 Task: Find connections with filter location Guardamar del Segura with filter topic #healthwith filter profile language English with filter current company KPMG India with filter school K.K.Wagh institute of Engineering Education & Research with filter industry Footwear and Leather Goods Repair with filter service category Product Marketing with filter keywords title VP of Miscellaneous Stuff
Action: Mouse moved to (531, 70)
Screenshot: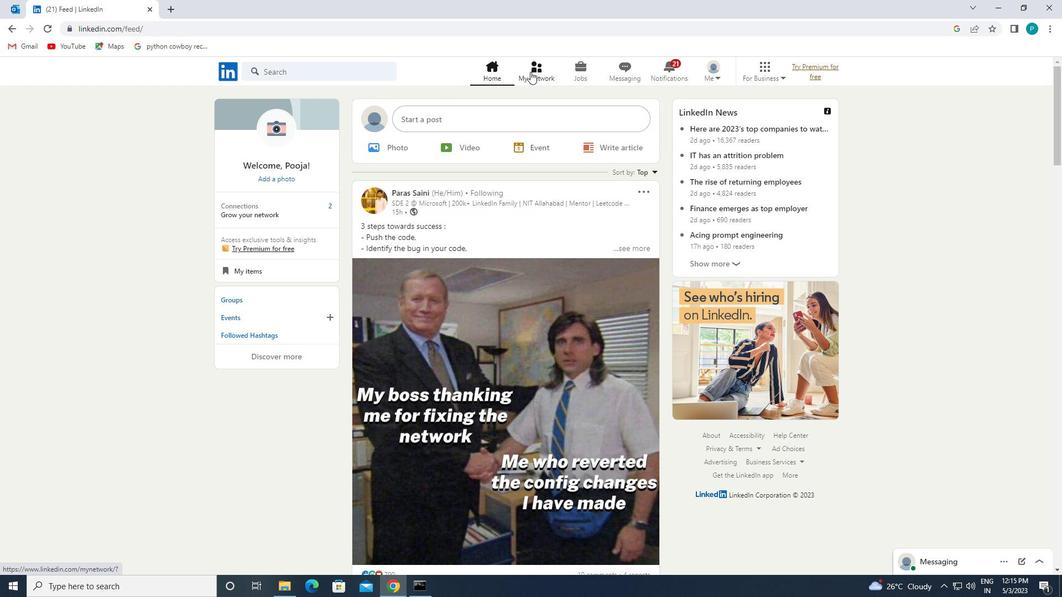 
Action: Mouse pressed left at (531, 70)
Screenshot: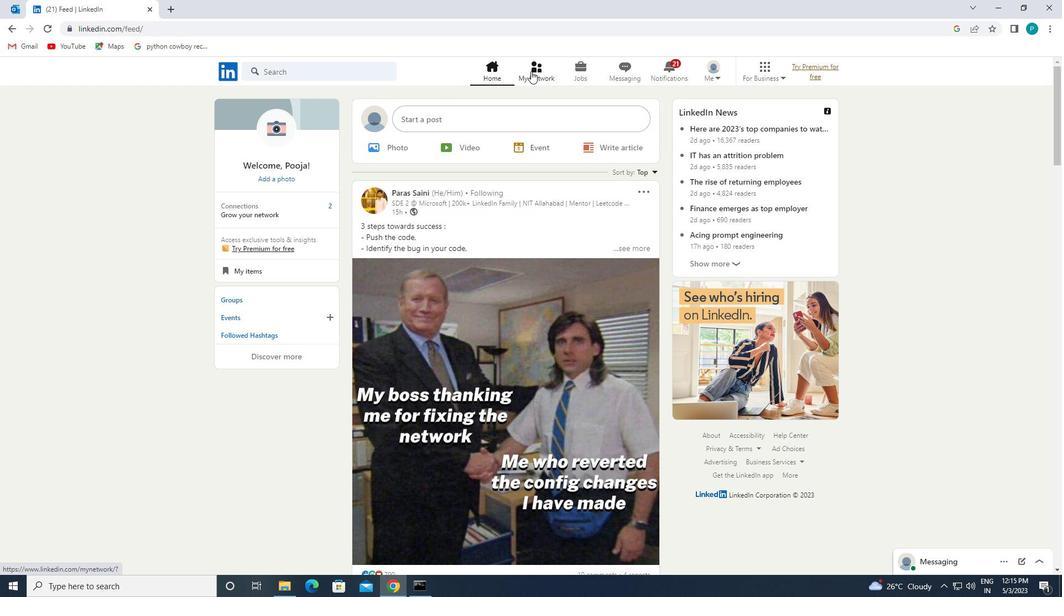 
Action: Mouse moved to (255, 137)
Screenshot: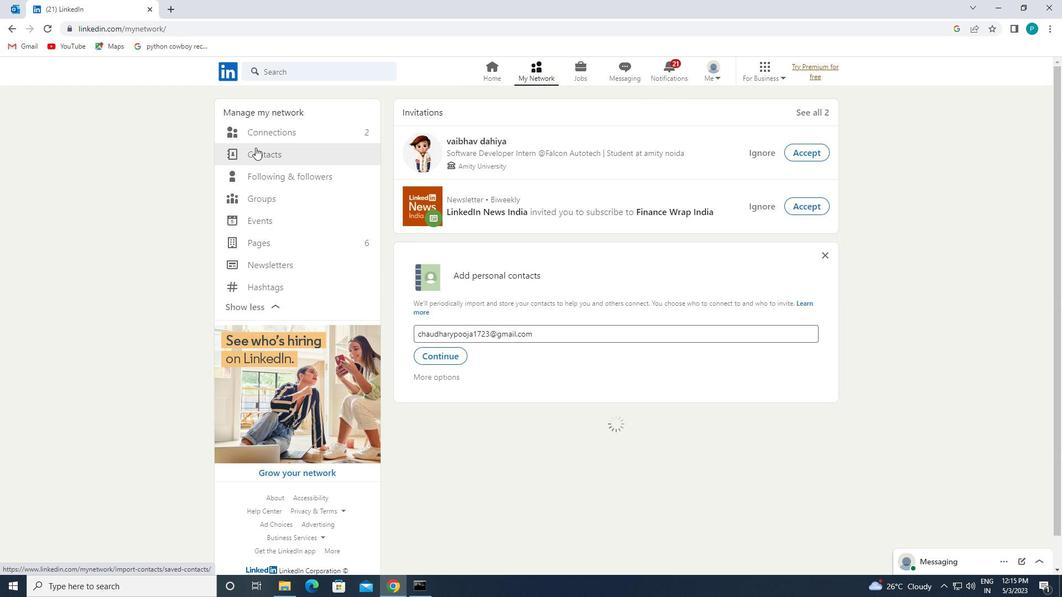 
Action: Mouse pressed left at (255, 137)
Screenshot: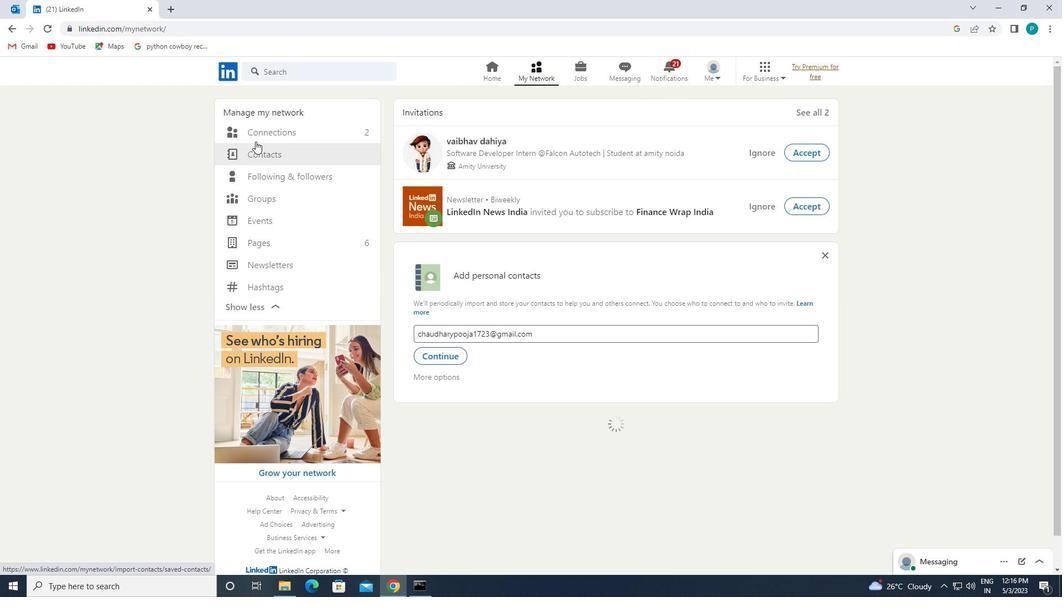 
Action: Mouse moved to (601, 130)
Screenshot: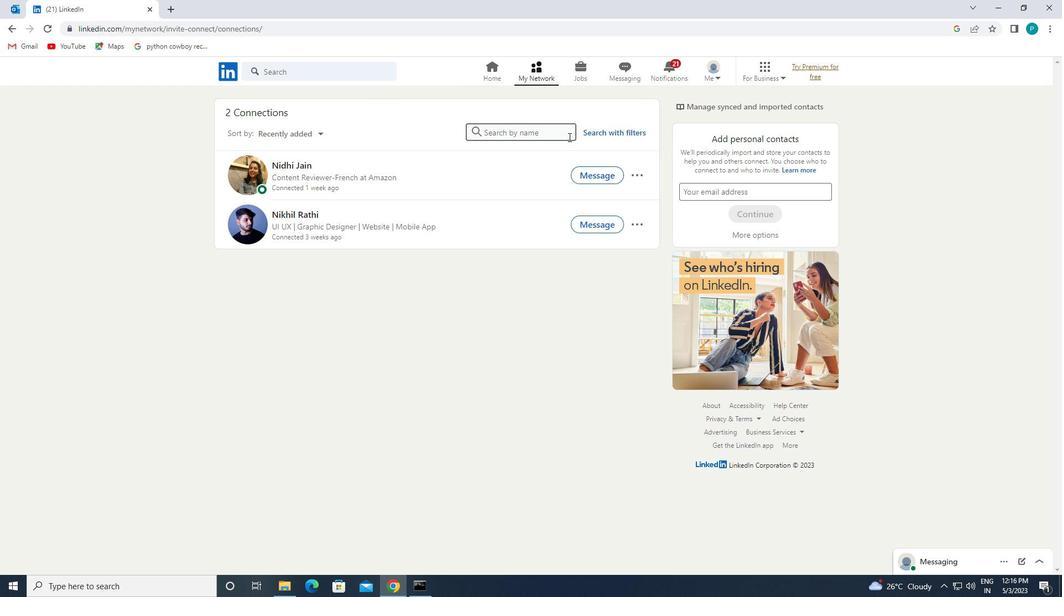 
Action: Mouse pressed left at (601, 130)
Screenshot: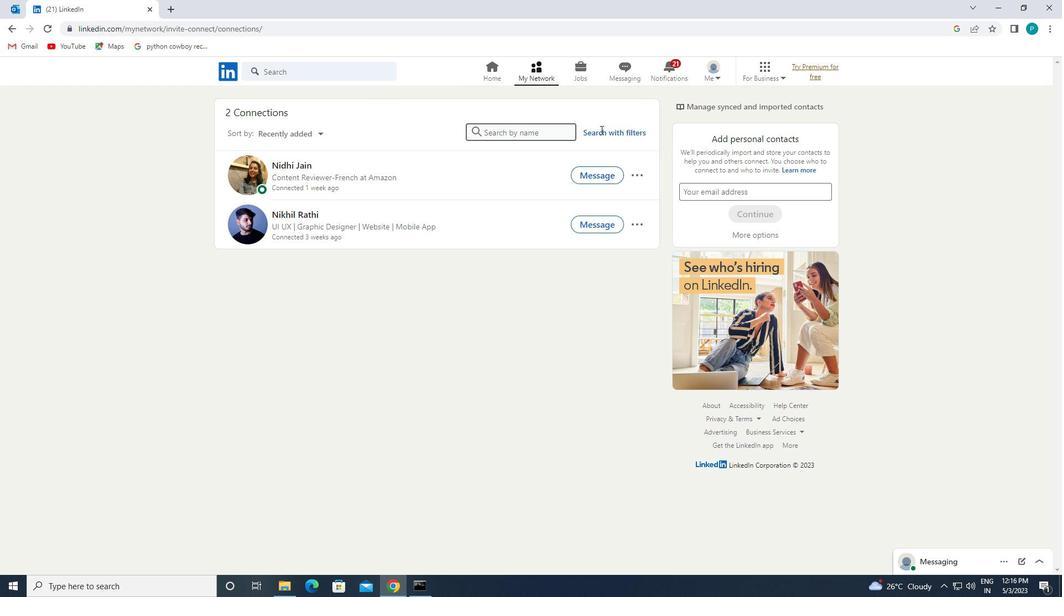 
Action: Mouse moved to (607, 134)
Screenshot: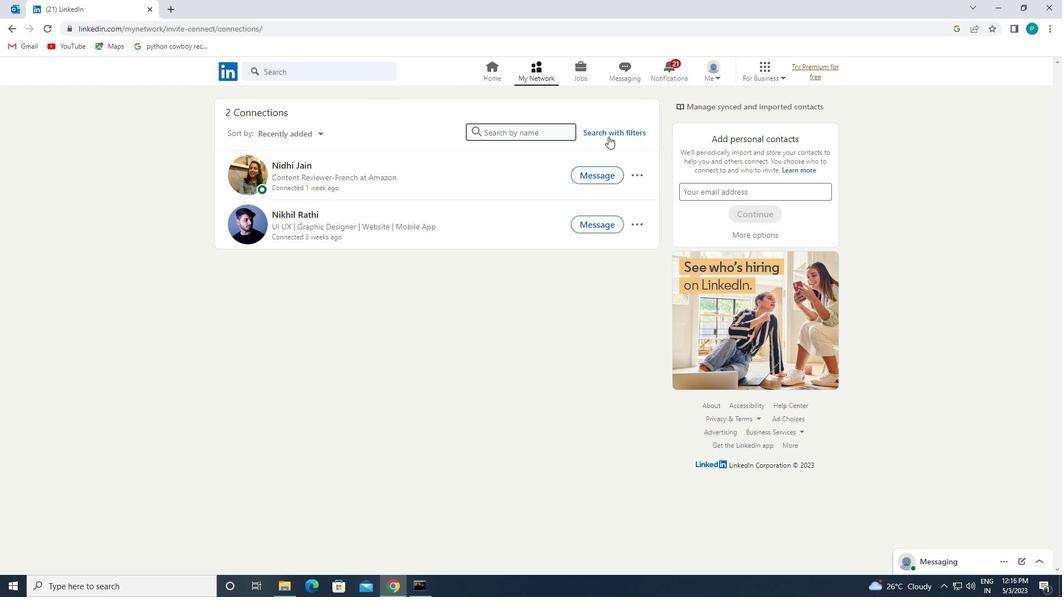 
Action: Mouse pressed left at (607, 134)
Screenshot: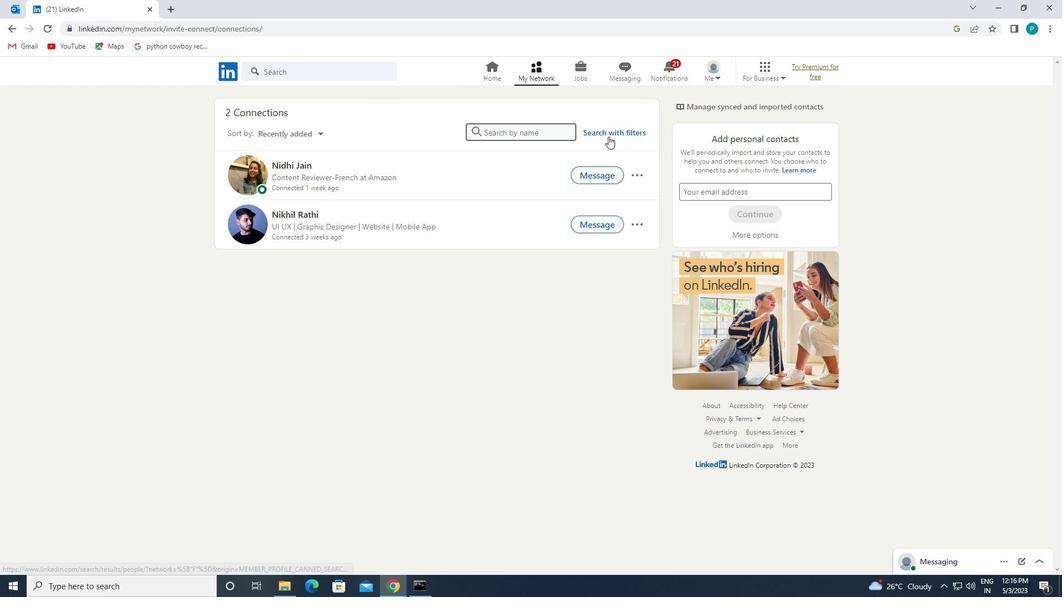
Action: Mouse moved to (576, 106)
Screenshot: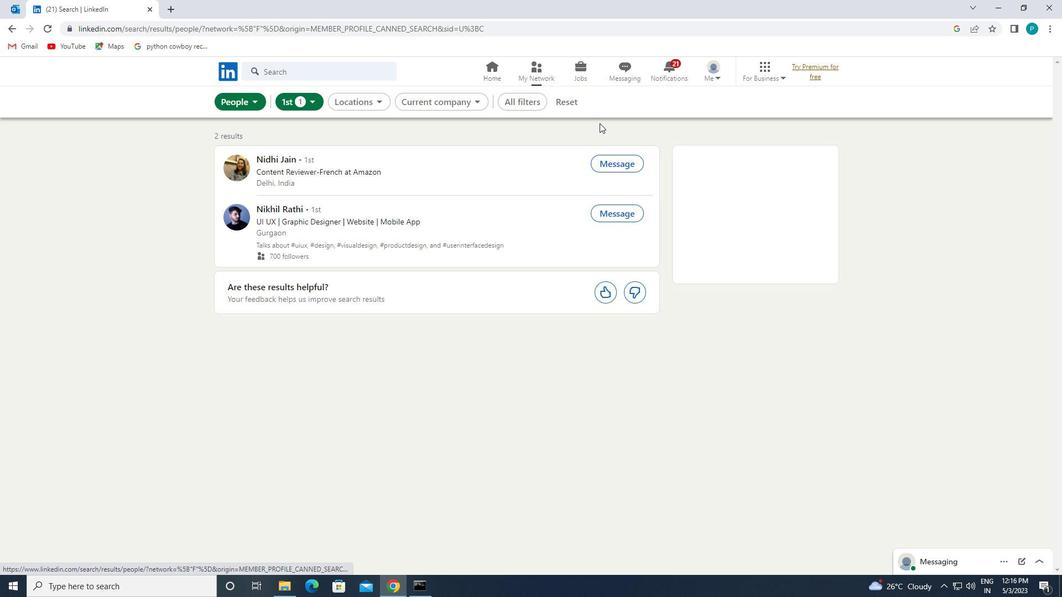 
Action: Mouse pressed left at (576, 106)
Screenshot: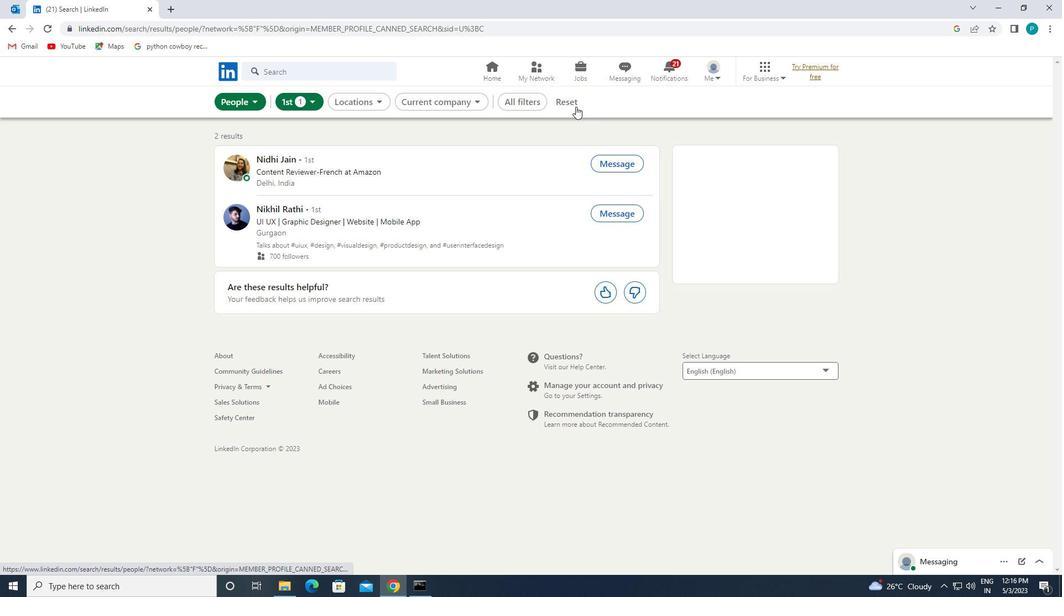 
Action: Mouse moved to (564, 99)
Screenshot: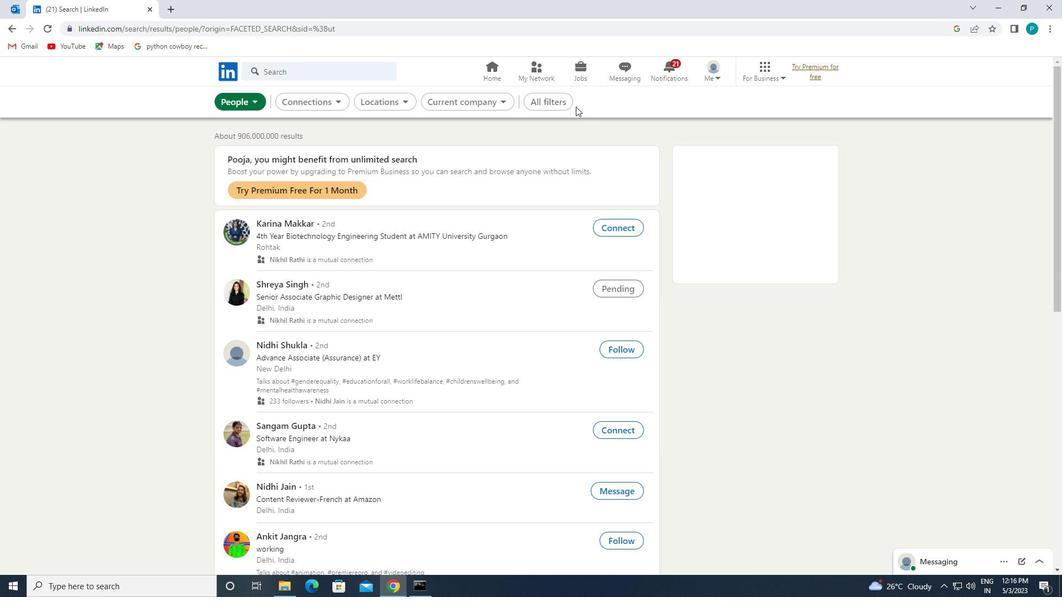 
Action: Mouse pressed left at (564, 99)
Screenshot: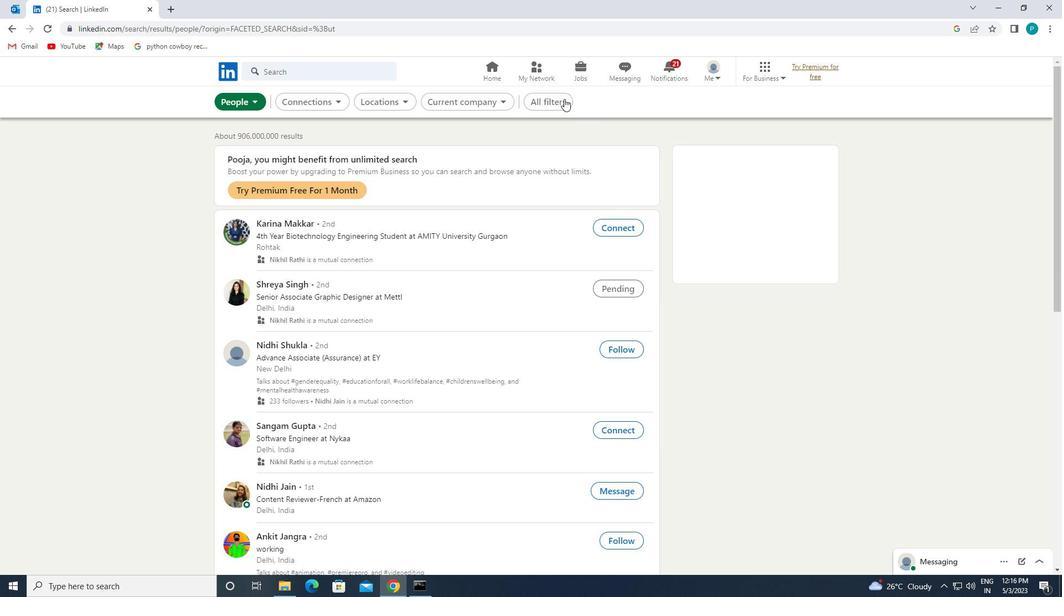 
Action: Mouse moved to (1047, 305)
Screenshot: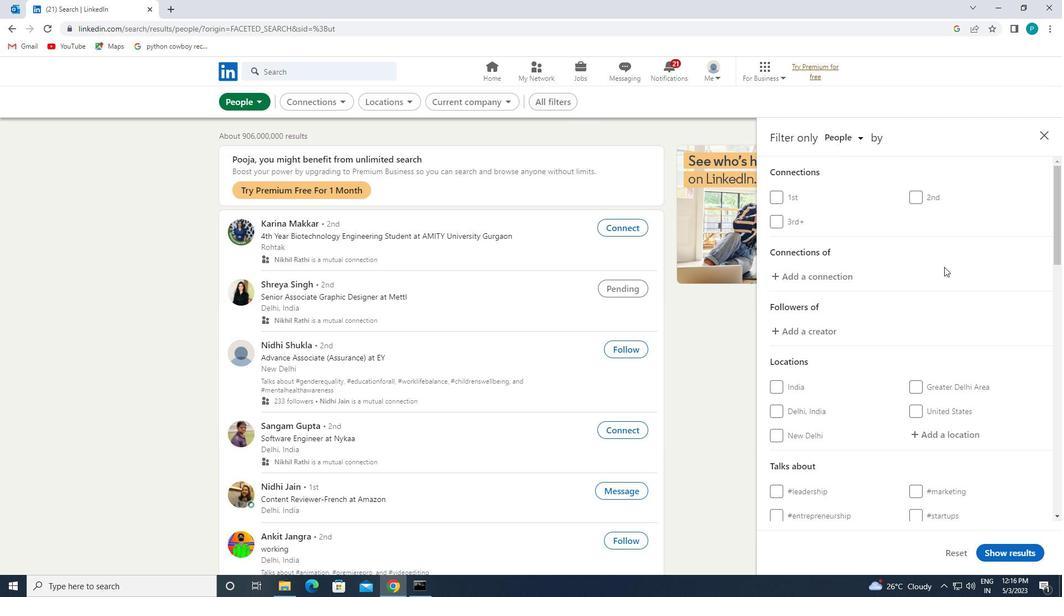 
Action: Mouse scrolled (1047, 304) with delta (0, 0)
Screenshot: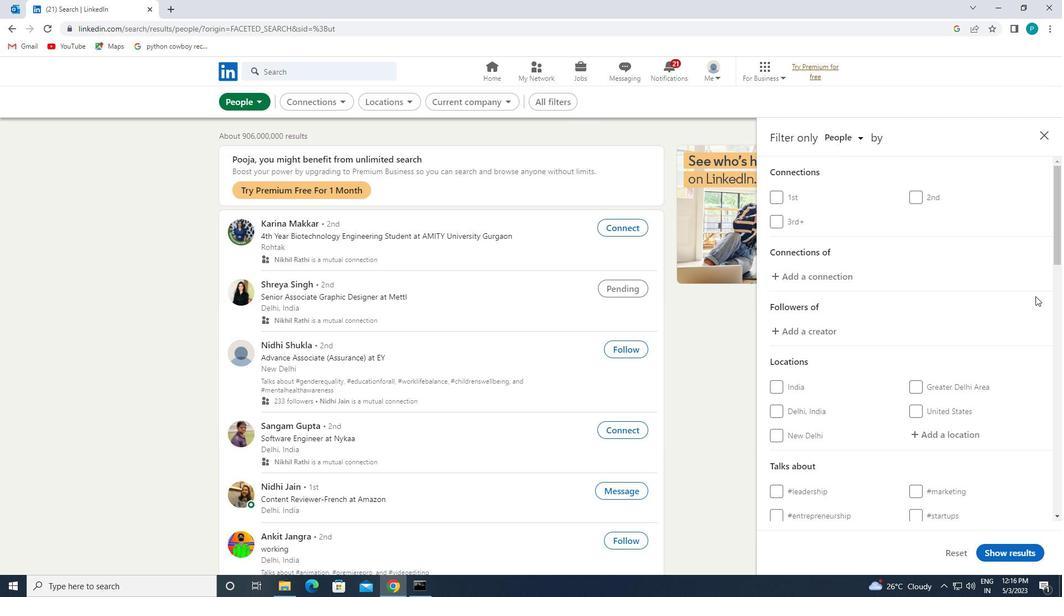 
Action: Mouse moved to (1047, 305)
Screenshot: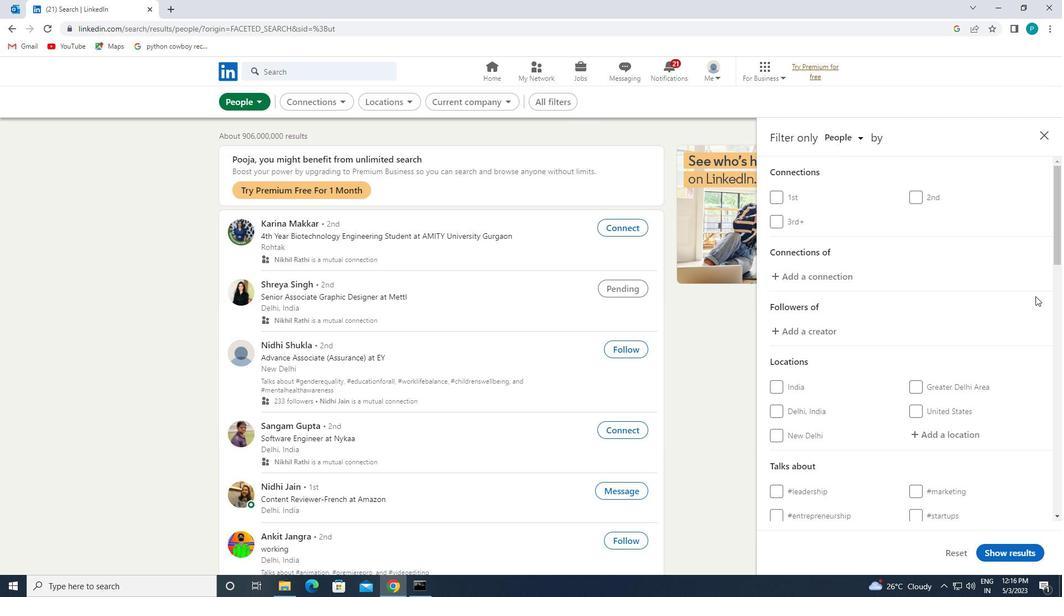 
Action: Mouse scrolled (1047, 305) with delta (0, 0)
Screenshot: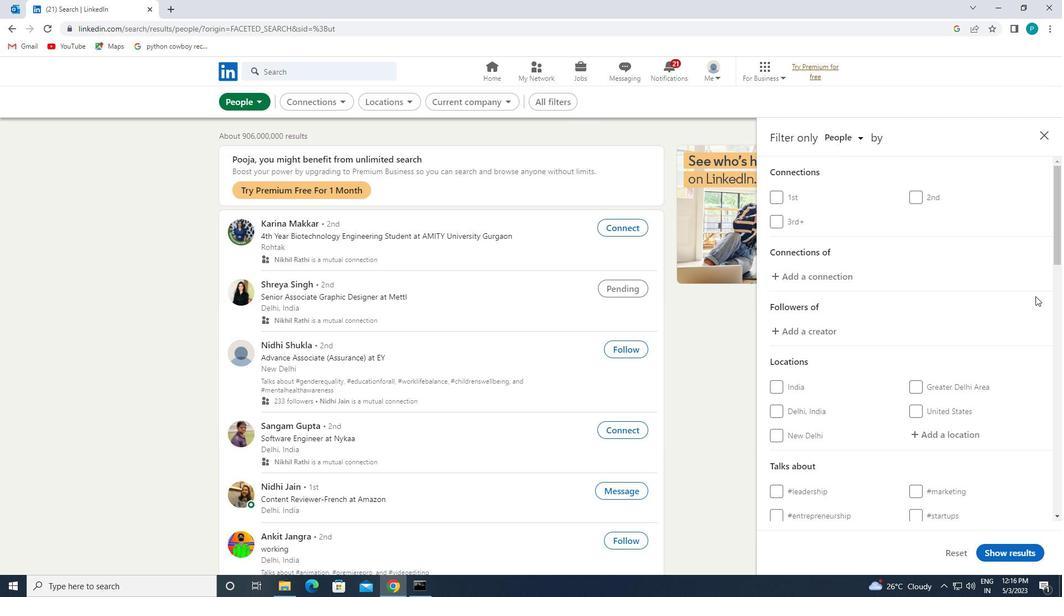
Action: Mouse moved to (899, 326)
Screenshot: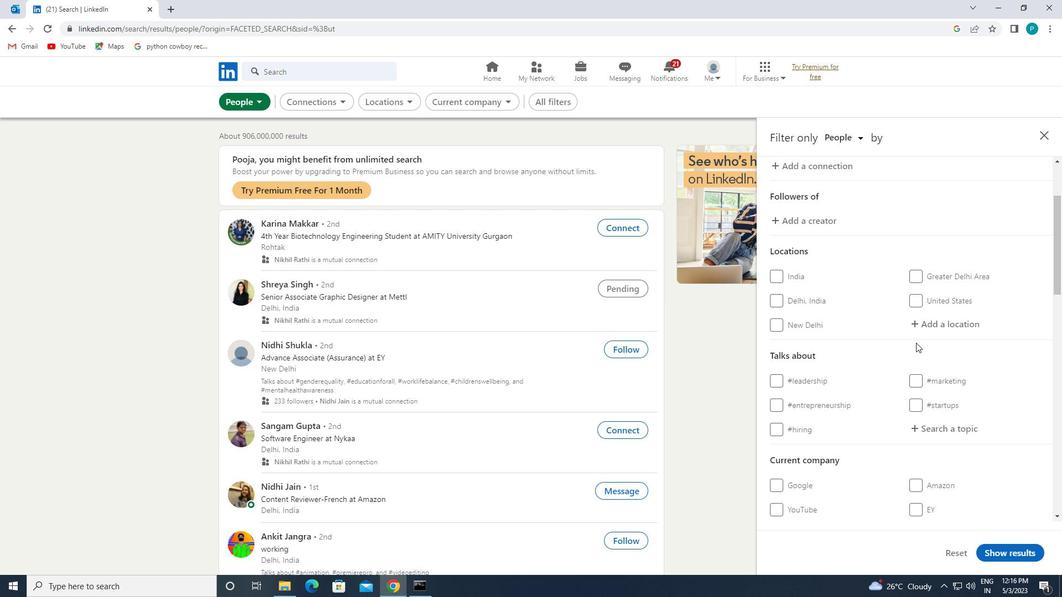 
Action: Mouse pressed left at (899, 326)
Screenshot: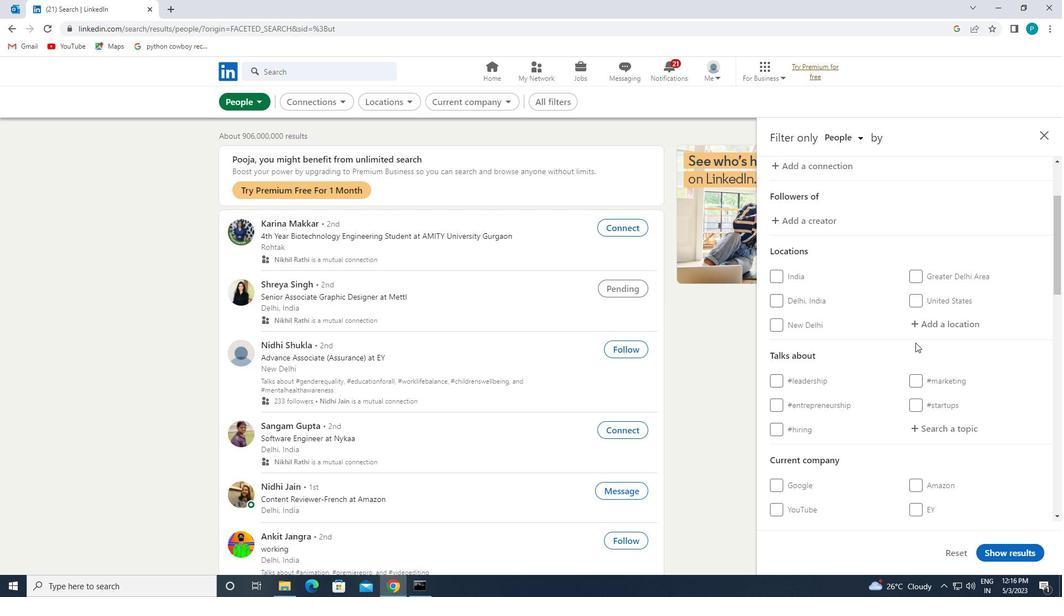 
Action: Mouse moved to (917, 326)
Screenshot: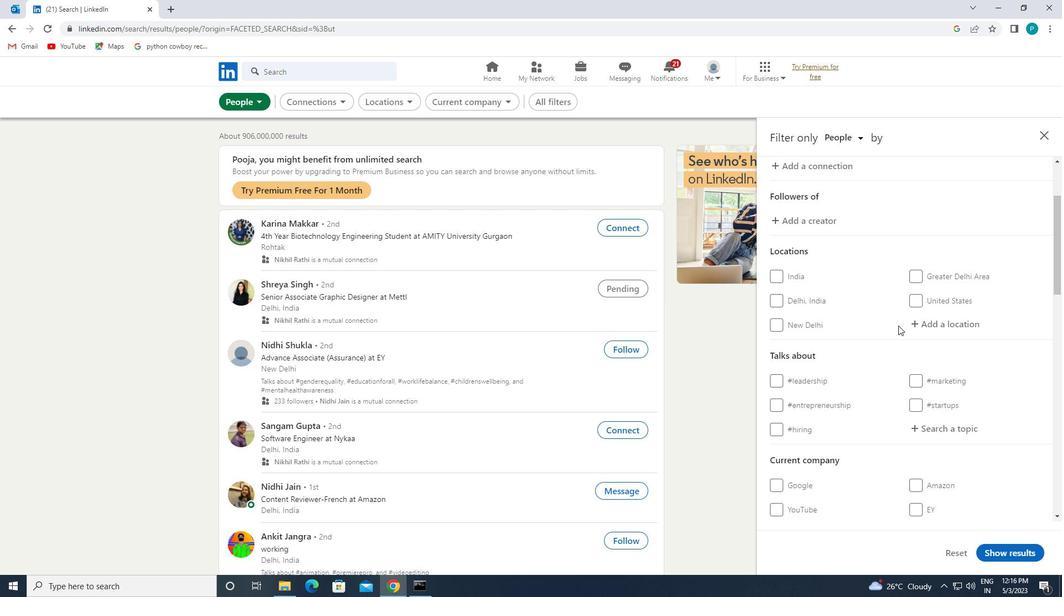 
Action: Mouse pressed left at (917, 326)
Screenshot: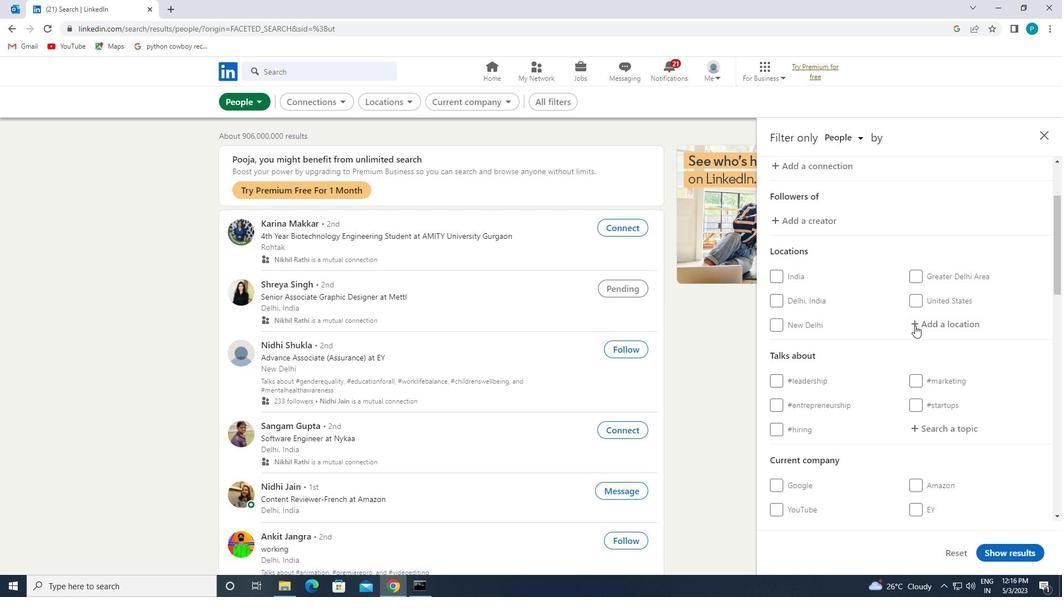 
Action: Key pressed <Key.caps_lock>g<Key.caps_lock>uardamar
Screenshot: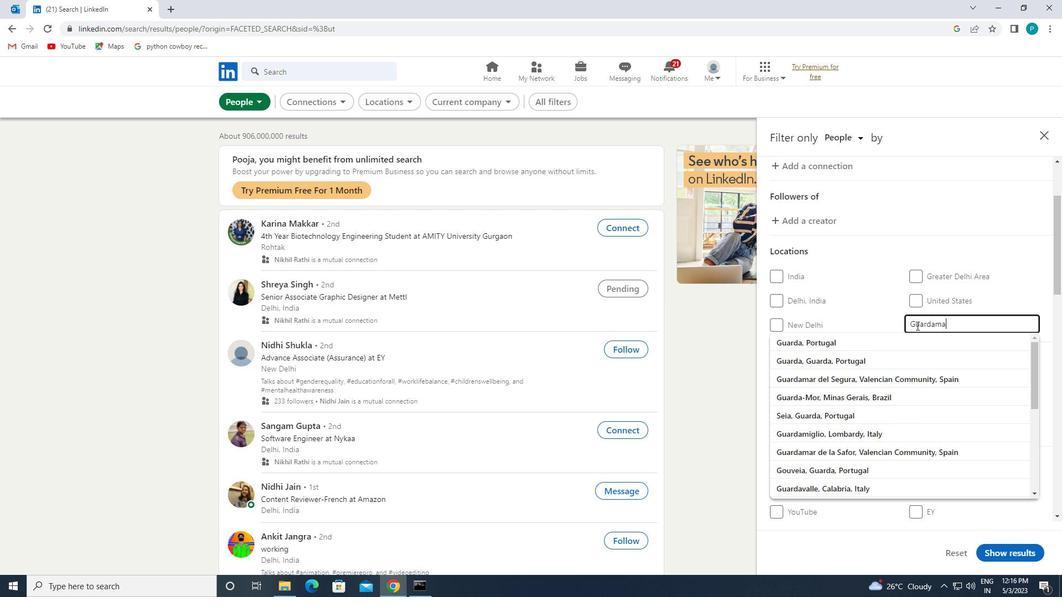 
Action: Mouse moved to (913, 338)
Screenshot: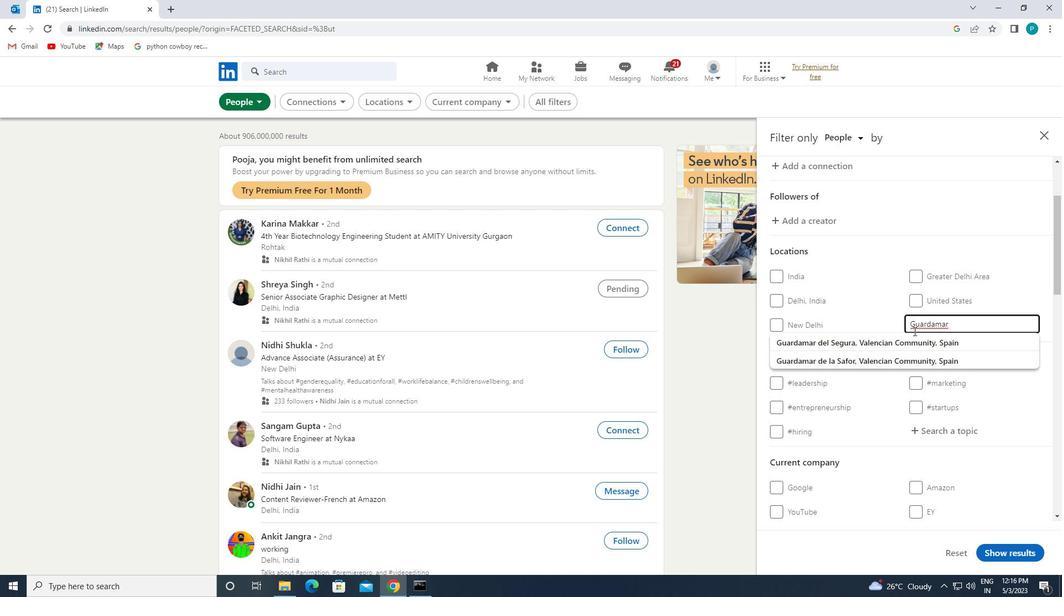 
Action: Mouse pressed left at (913, 338)
Screenshot: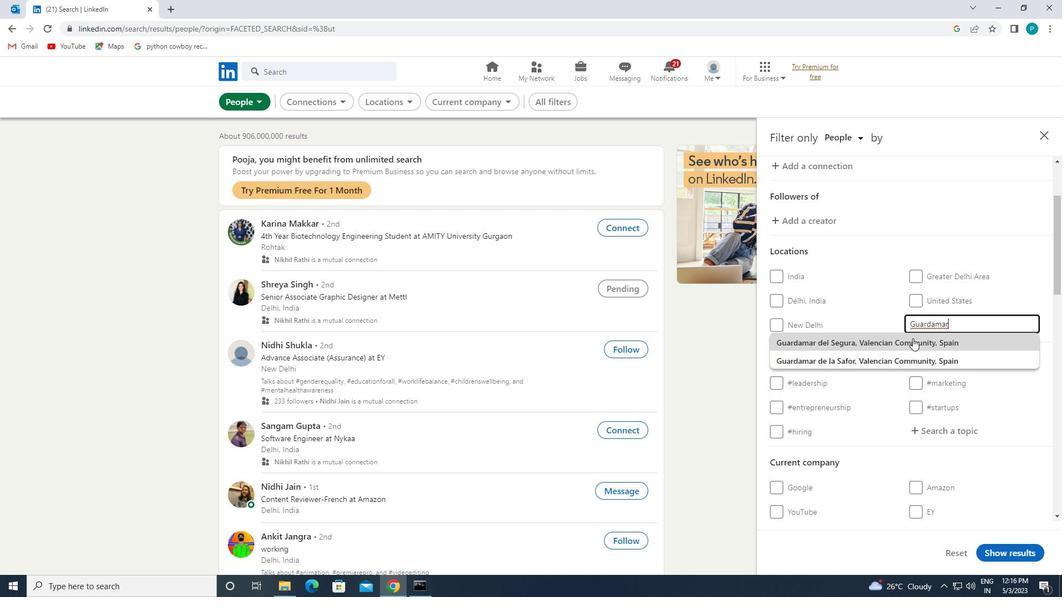 
Action: Mouse moved to (915, 341)
Screenshot: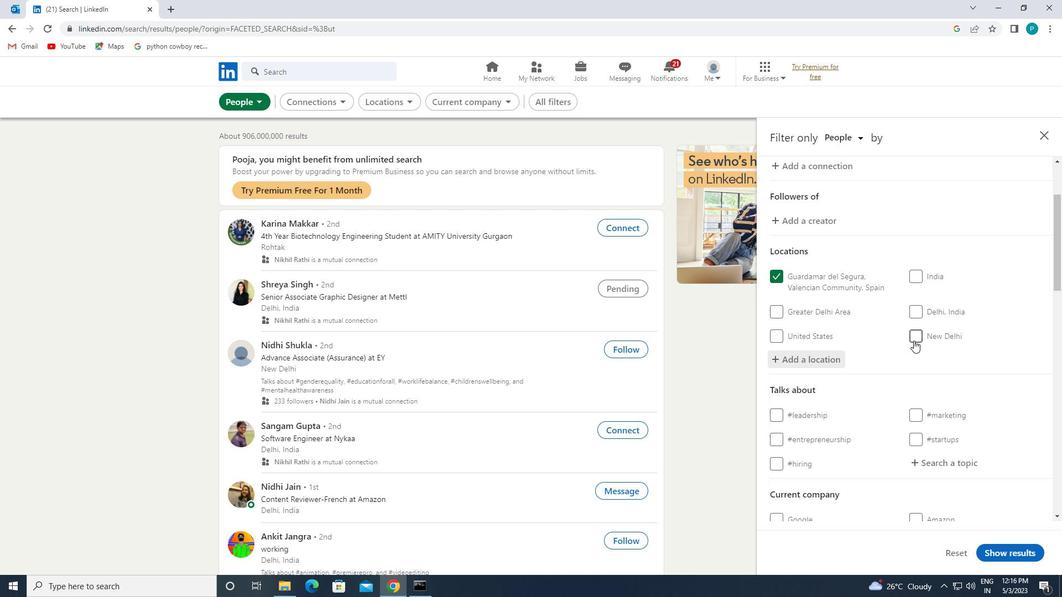 
Action: Mouse scrolled (915, 341) with delta (0, 0)
Screenshot: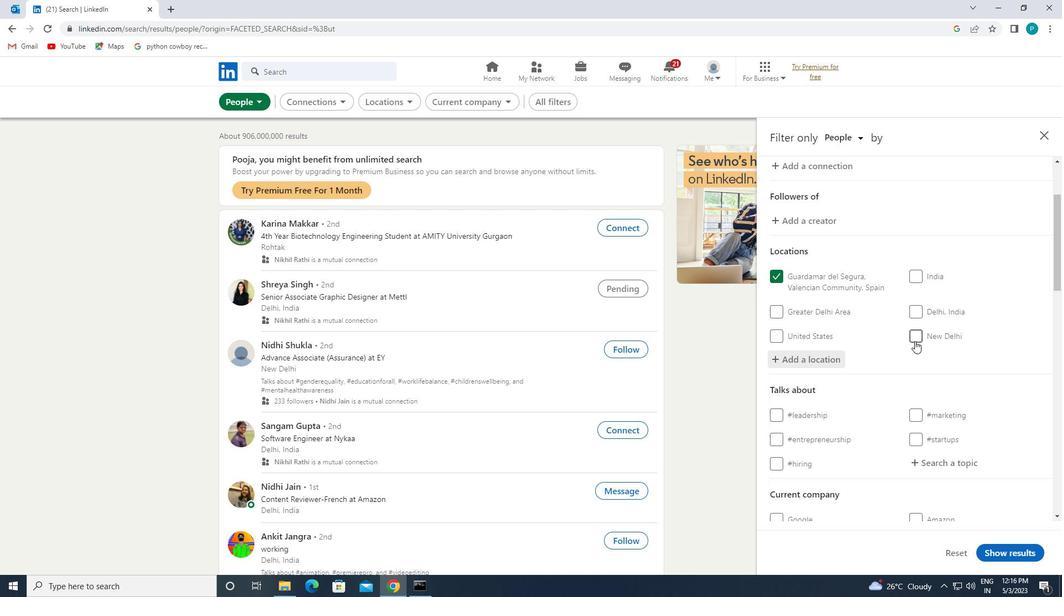 
Action: Mouse scrolled (915, 341) with delta (0, 0)
Screenshot: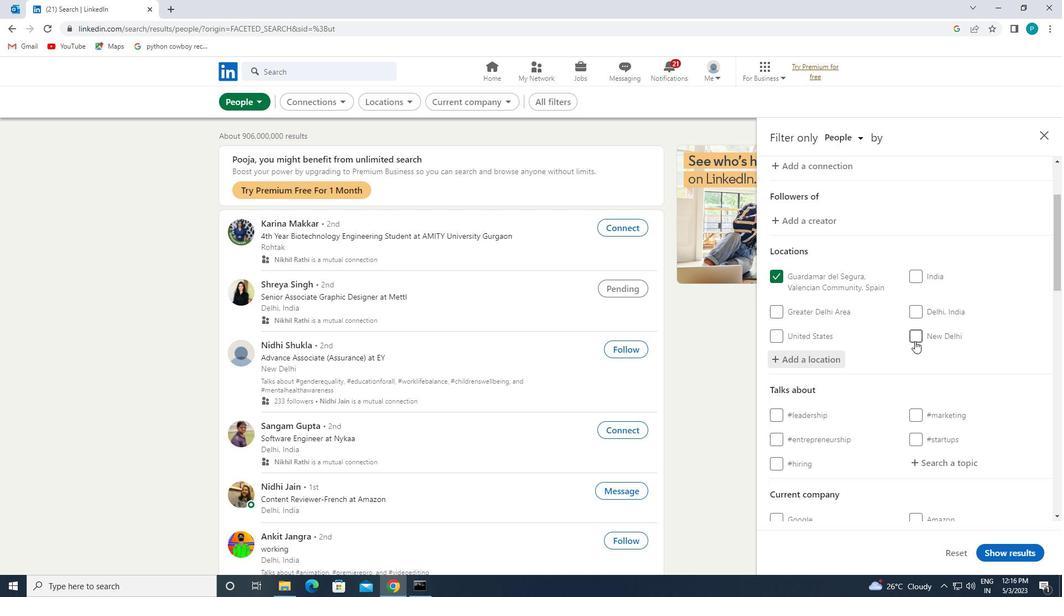 
Action: Mouse moved to (923, 352)
Screenshot: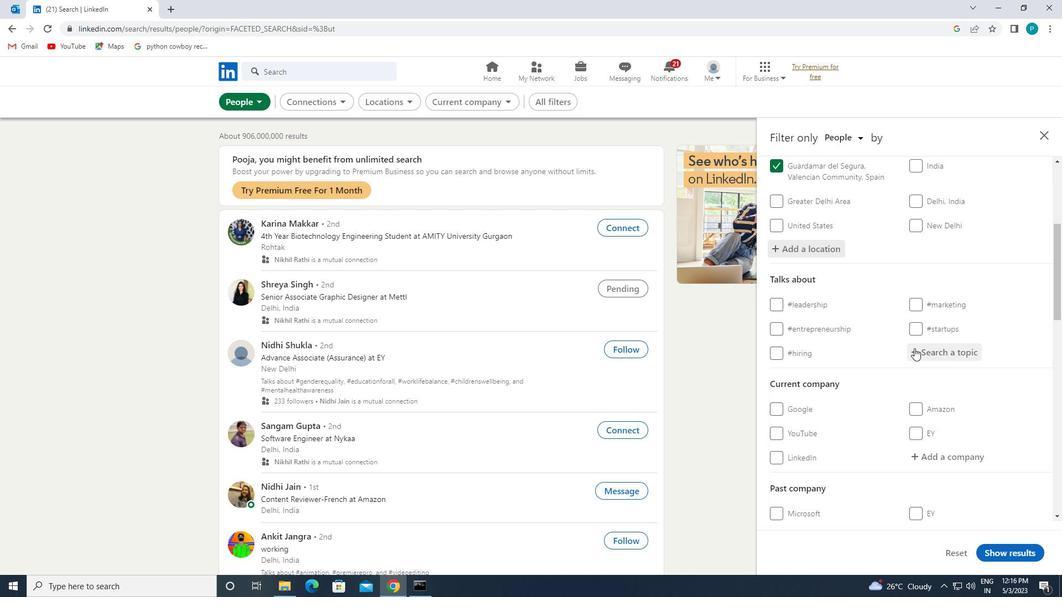 
Action: Mouse pressed left at (923, 352)
Screenshot: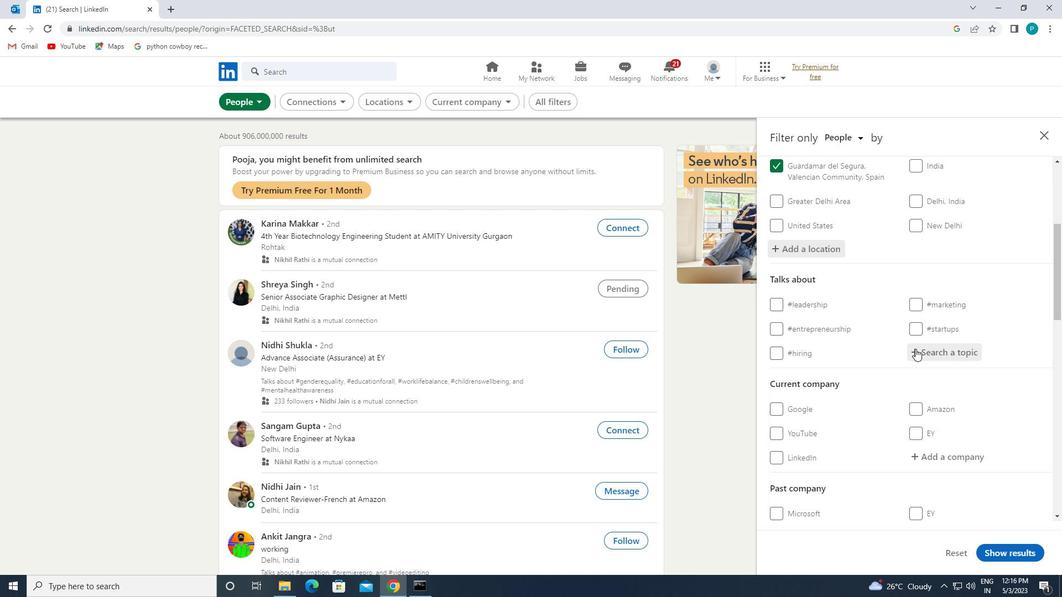 
Action: Mouse moved to (938, 321)
Screenshot: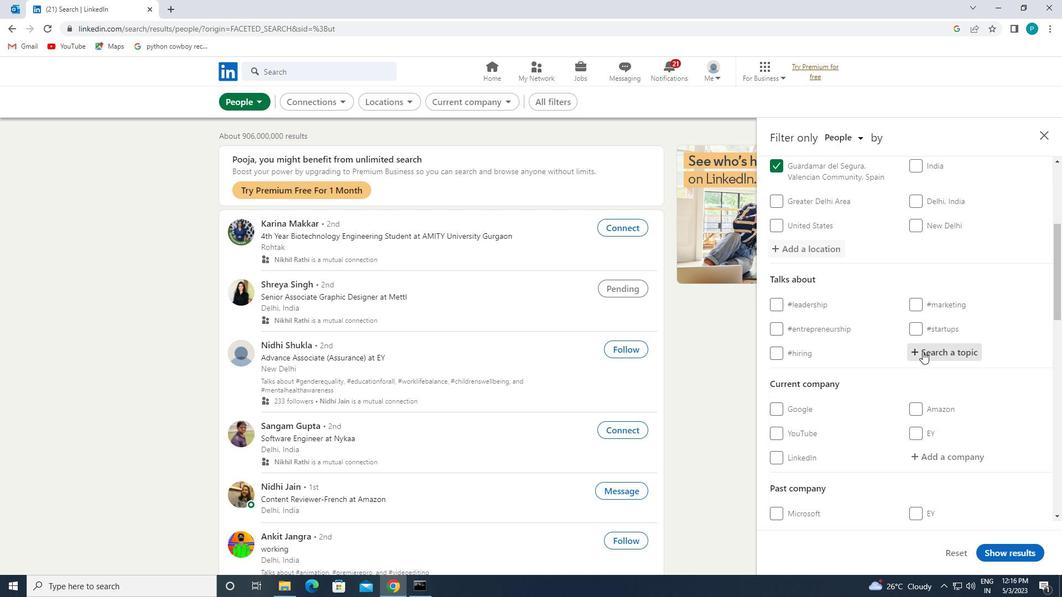 
Action: Key pressed <Key.shift>#HEALTH
Screenshot: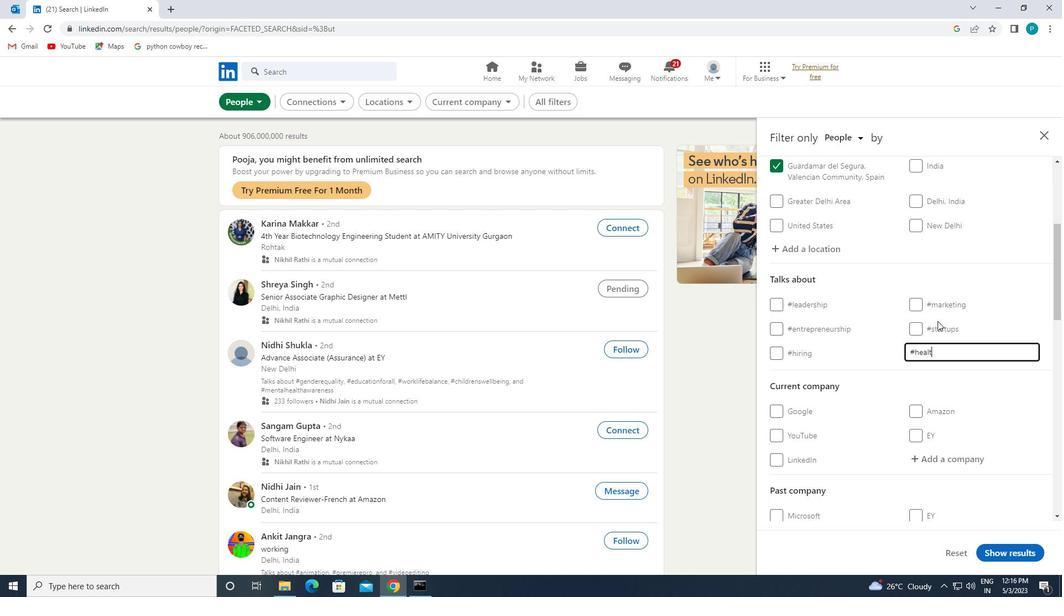 
Action: Mouse moved to (902, 347)
Screenshot: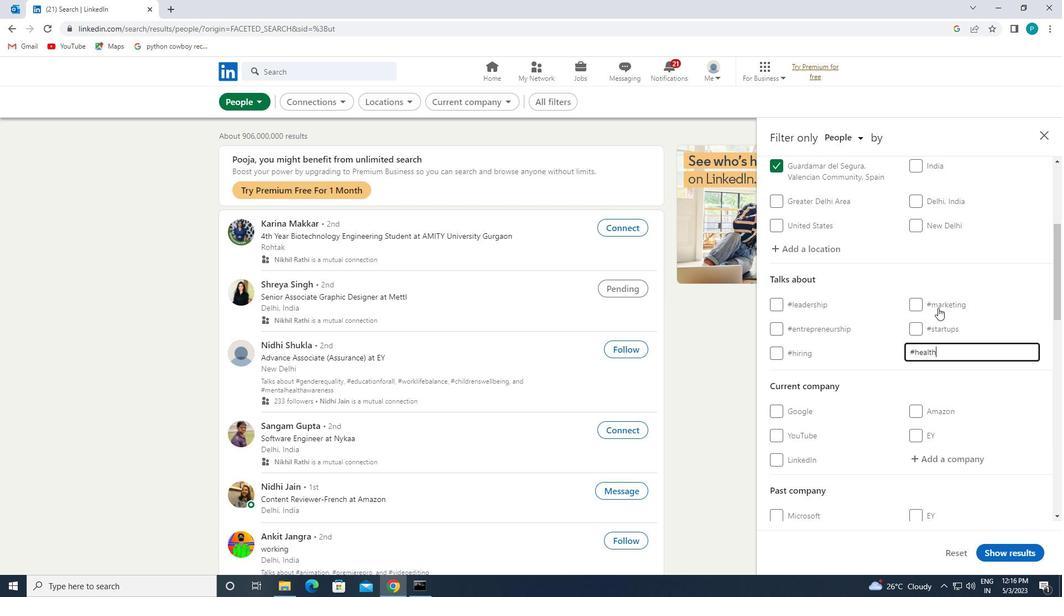 
Action: Mouse scrolled (902, 346) with delta (0, 0)
Screenshot: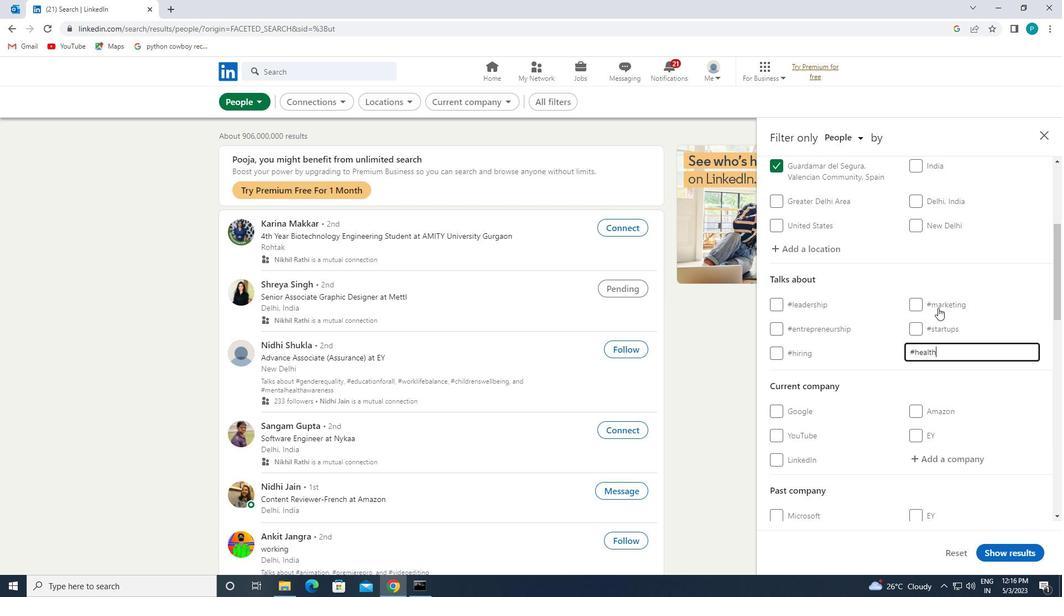 
Action: Mouse moved to (899, 349)
Screenshot: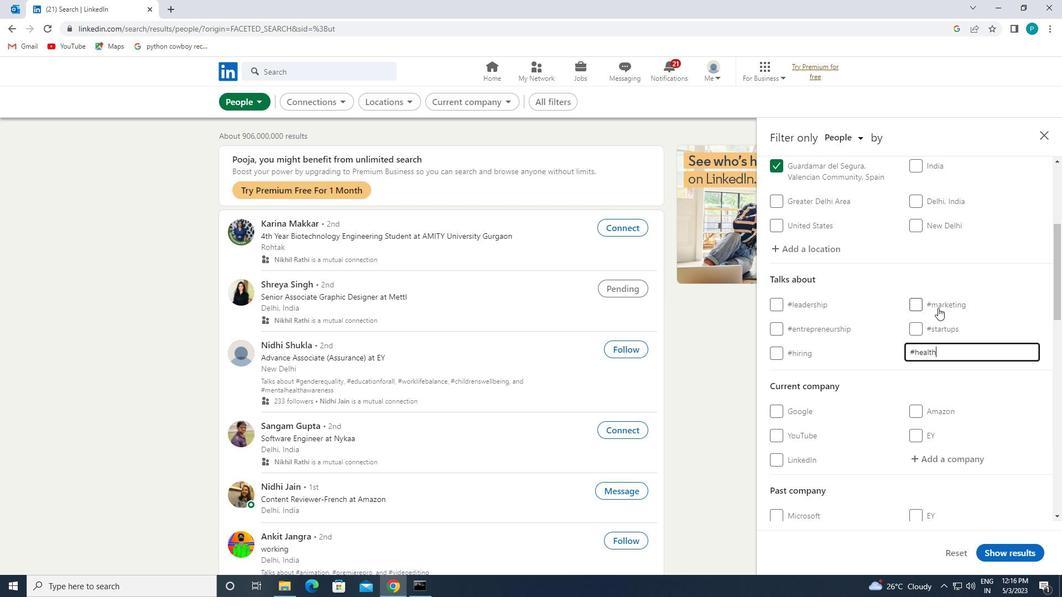 
Action: Mouse scrolled (899, 348) with delta (0, 0)
Screenshot: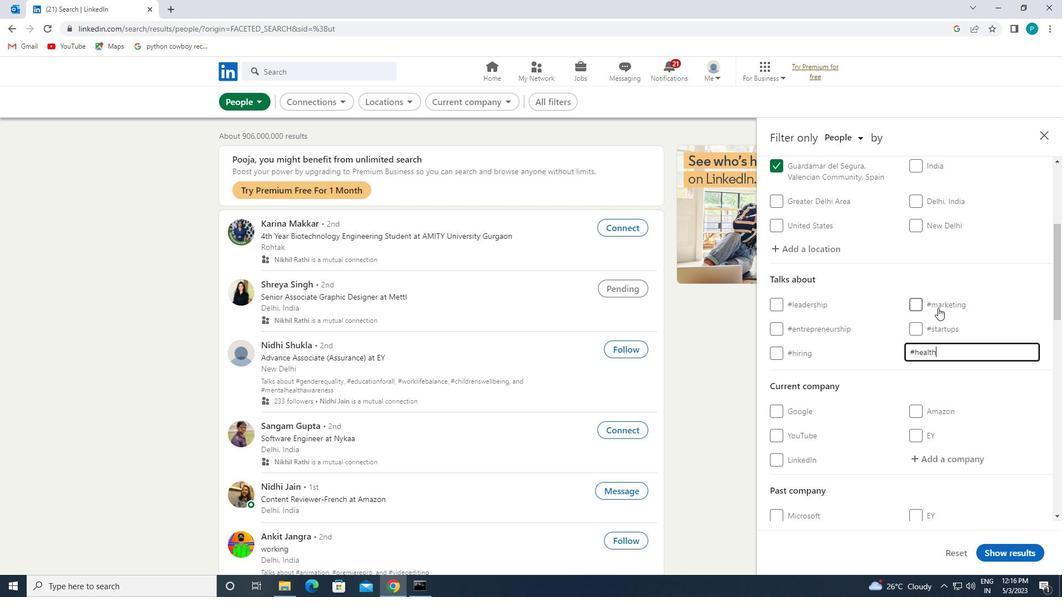
Action: Mouse scrolled (899, 348) with delta (0, 0)
Screenshot: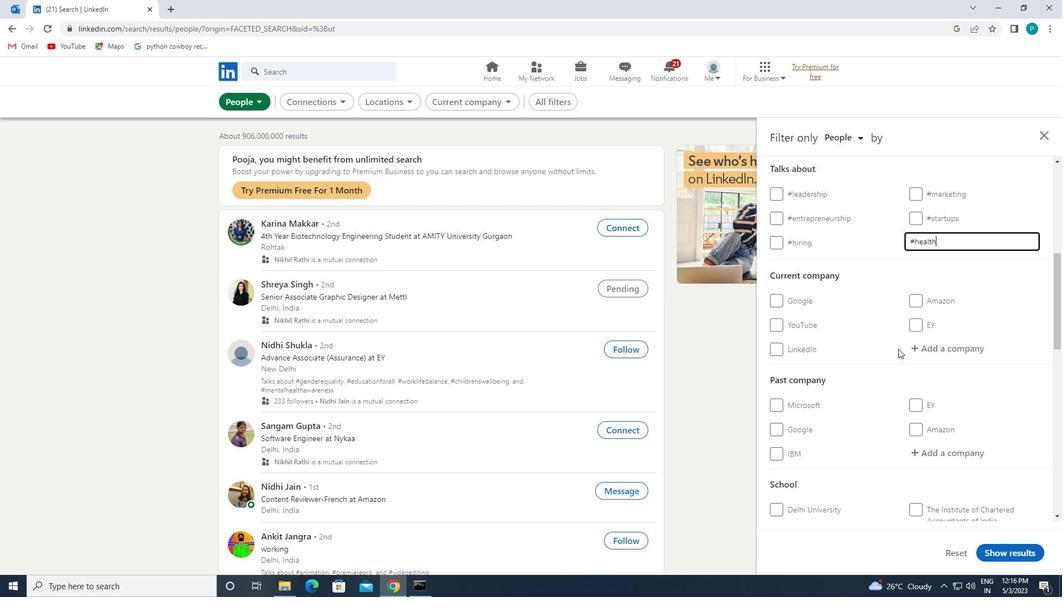 
Action: Mouse scrolled (899, 348) with delta (0, 0)
Screenshot: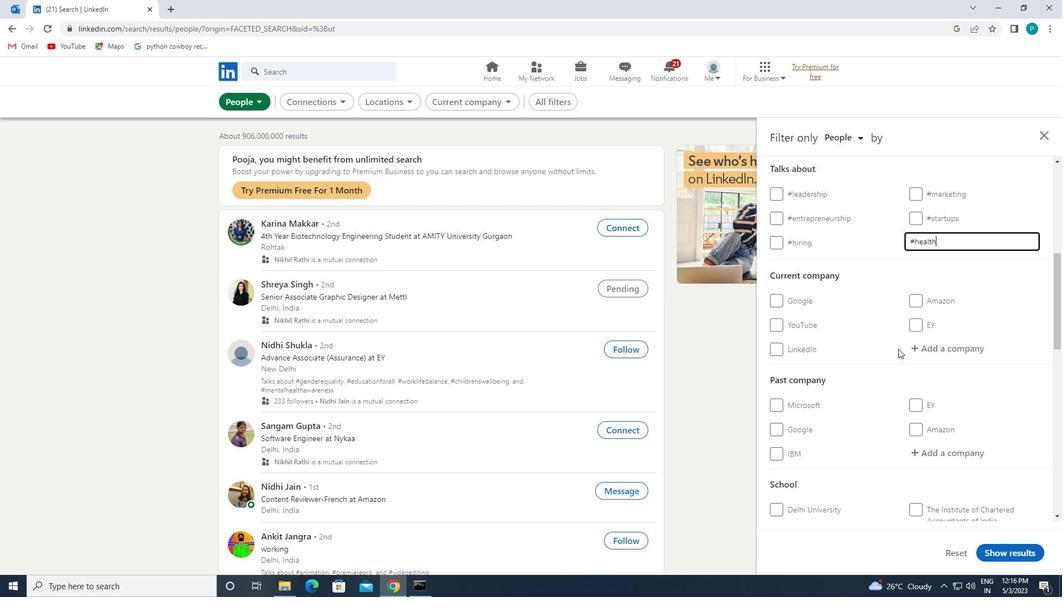 
Action: Mouse scrolled (899, 348) with delta (0, 0)
Screenshot: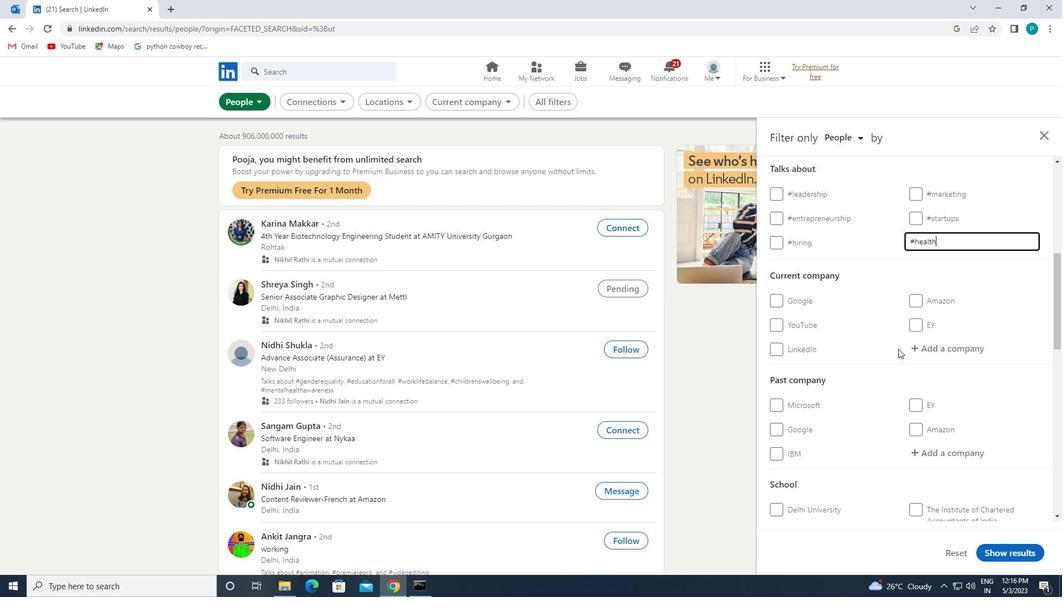 
Action: Mouse scrolled (899, 348) with delta (0, 0)
Screenshot: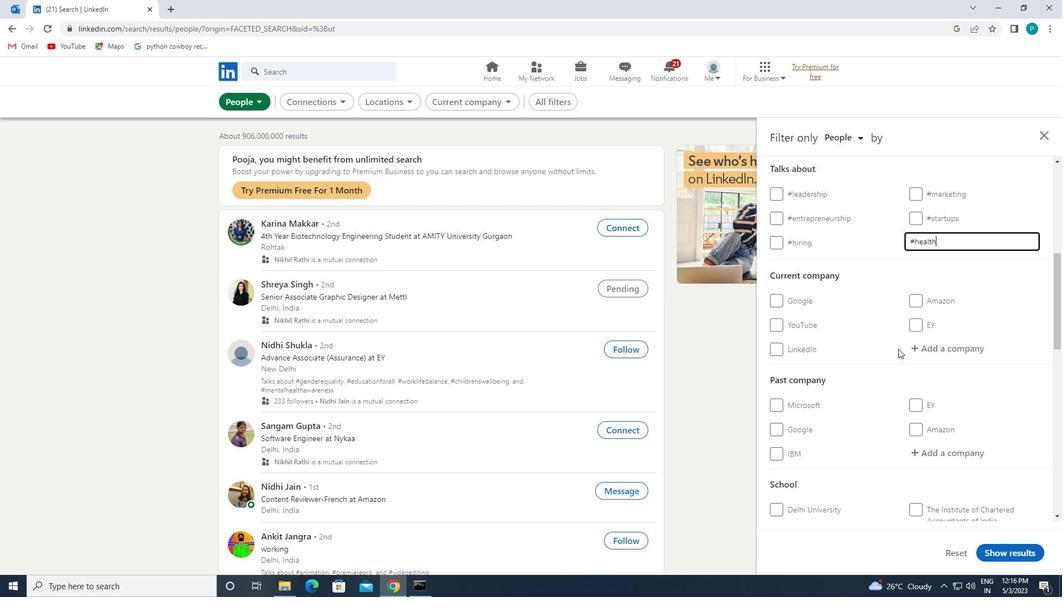 
Action: Mouse moved to (855, 393)
Screenshot: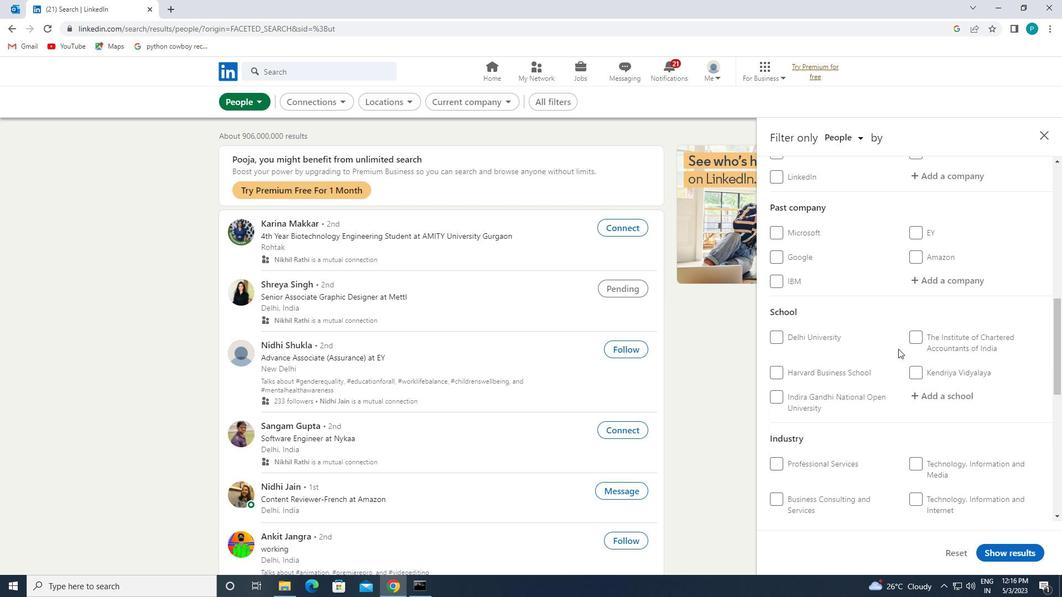 
Action: Mouse scrolled (855, 392) with delta (0, 0)
Screenshot: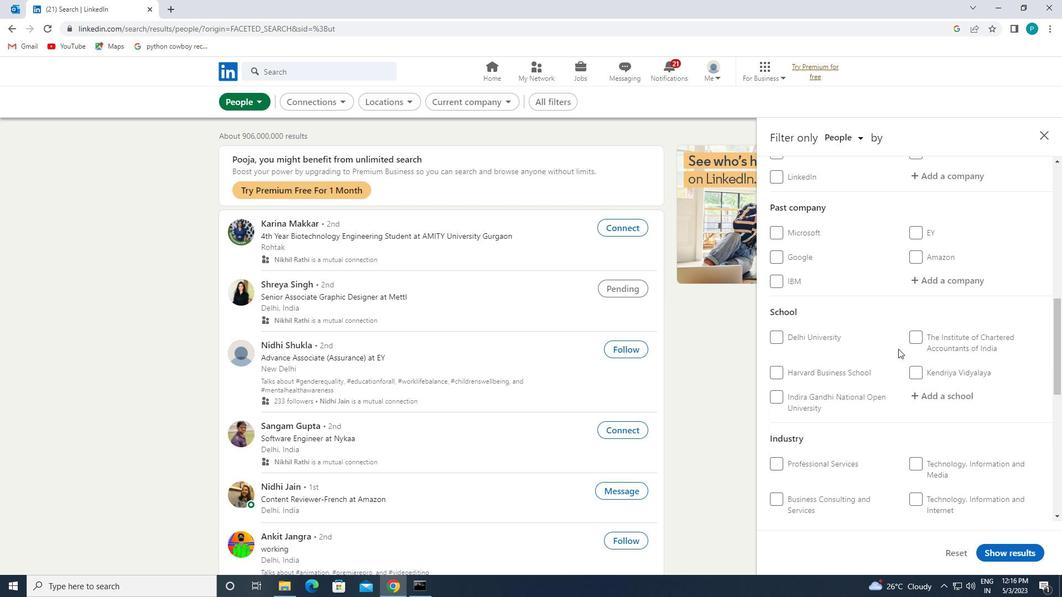 
Action: Mouse moved to (853, 399)
Screenshot: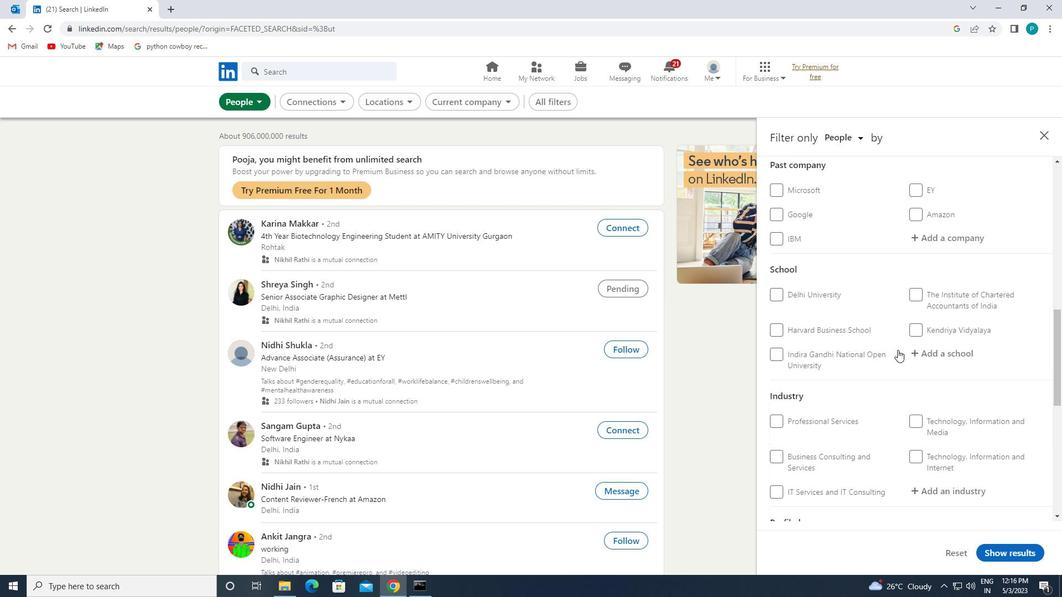 
Action: Mouse scrolled (853, 398) with delta (0, 0)
Screenshot: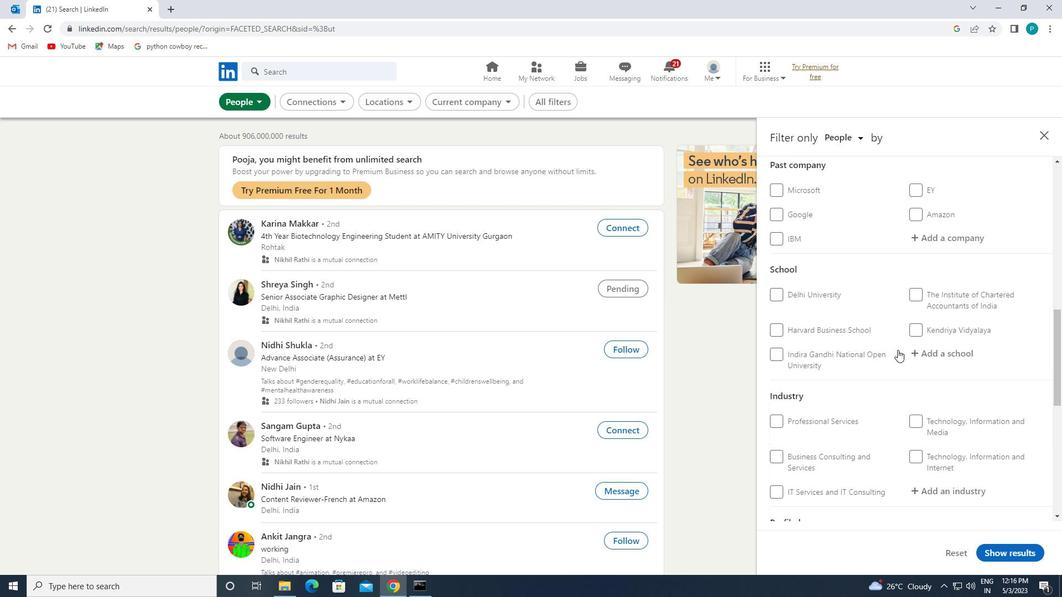
Action: Mouse moved to (823, 417)
Screenshot: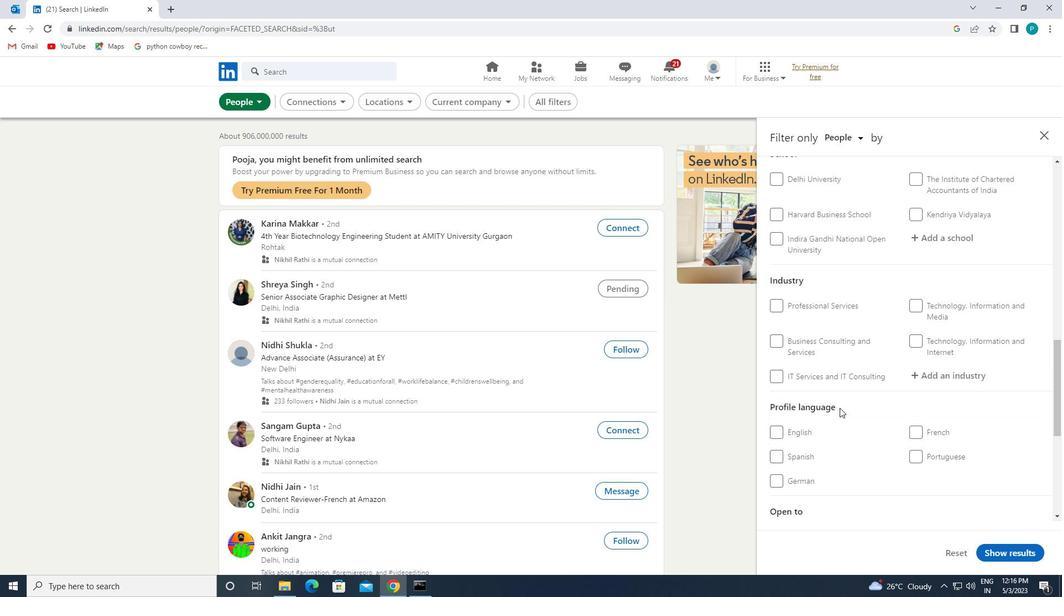 
Action: Mouse scrolled (823, 416) with delta (0, 0)
Screenshot: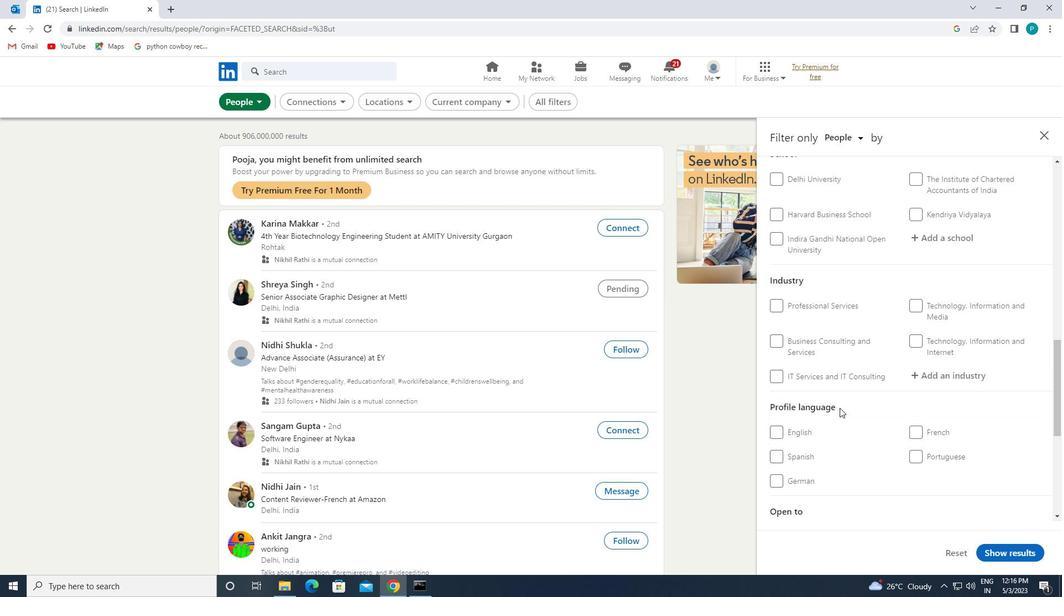 
Action: Mouse scrolled (823, 416) with delta (0, 0)
Screenshot: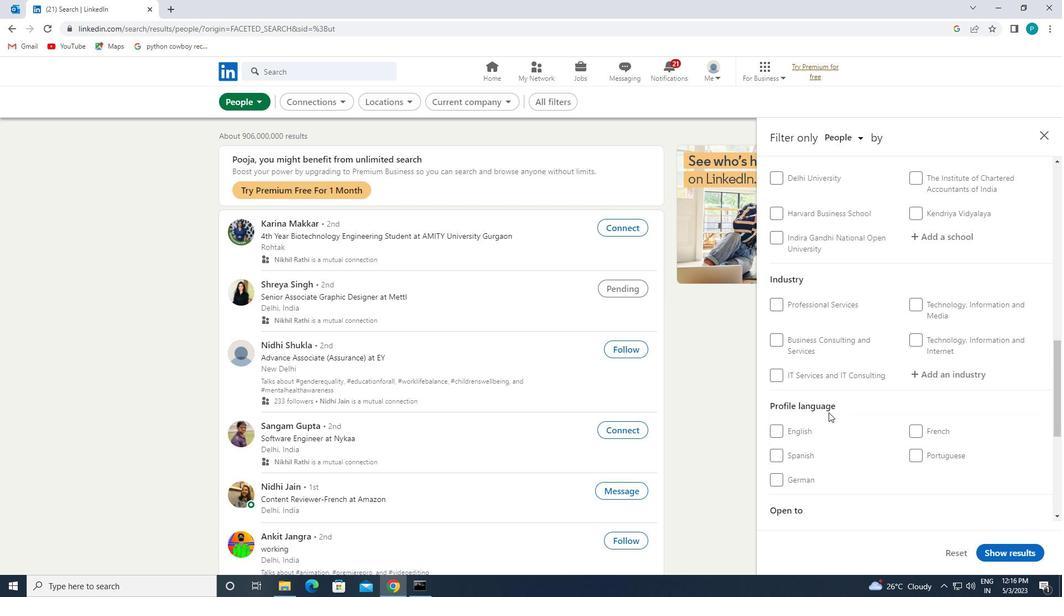 
Action: Mouse moved to (776, 324)
Screenshot: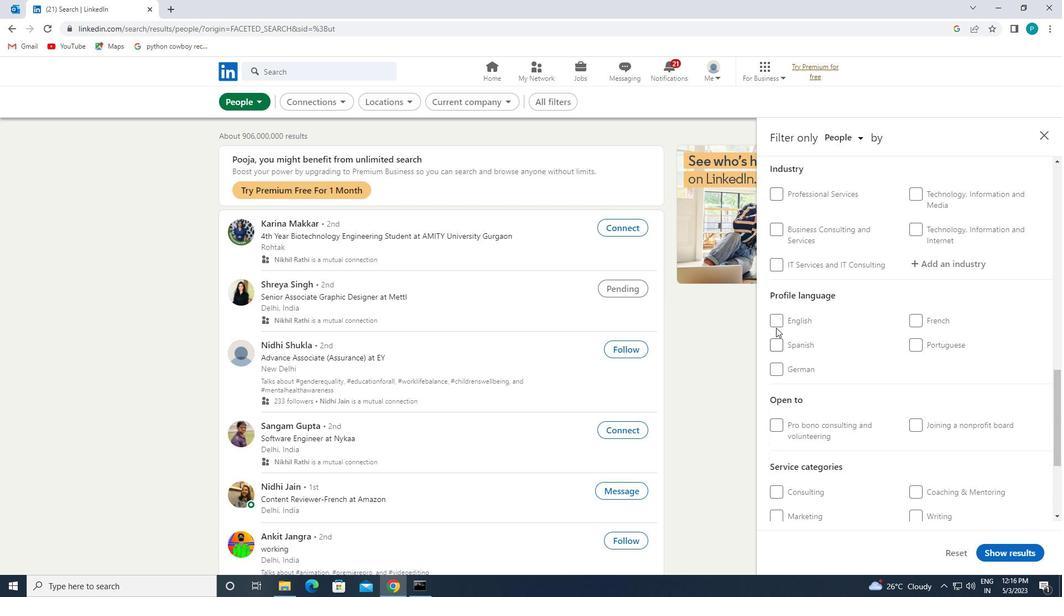 
Action: Mouse pressed left at (776, 324)
Screenshot: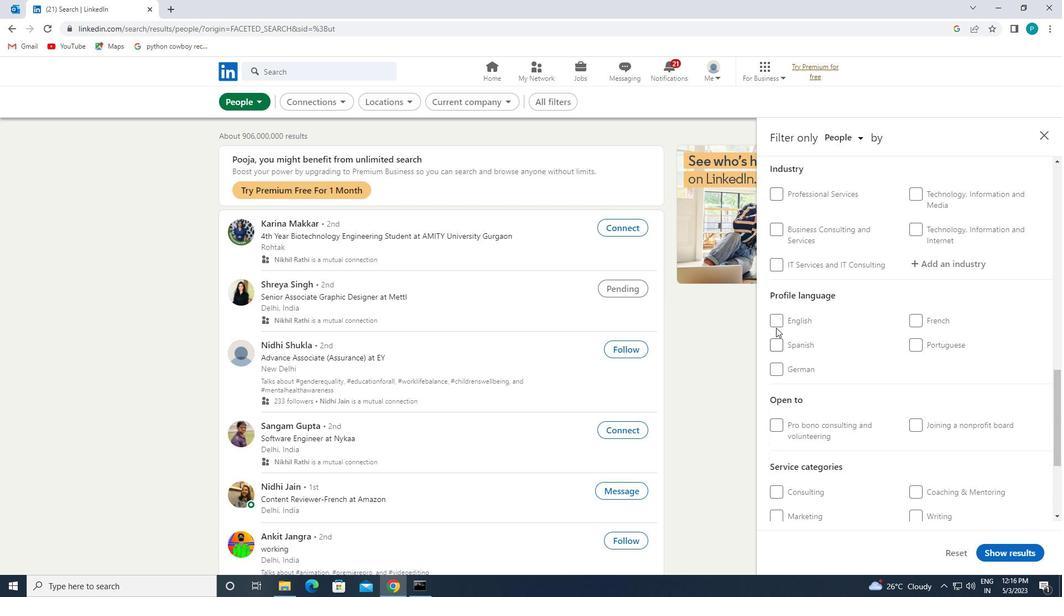 
Action: Mouse moved to (879, 337)
Screenshot: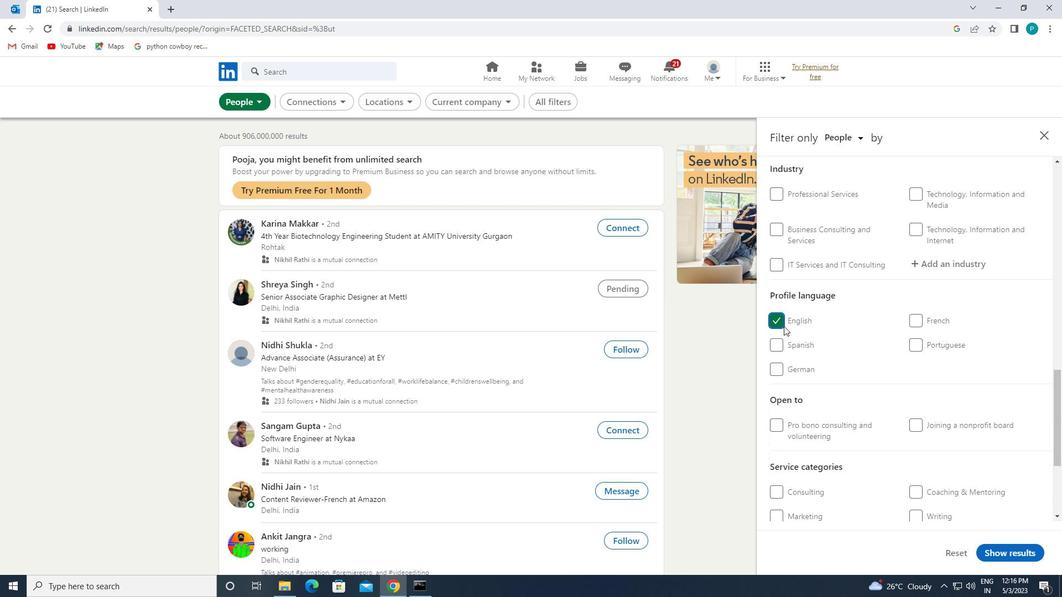 
Action: Mouse scrolled (879, 337) with delta (0, 0)
Screenshot: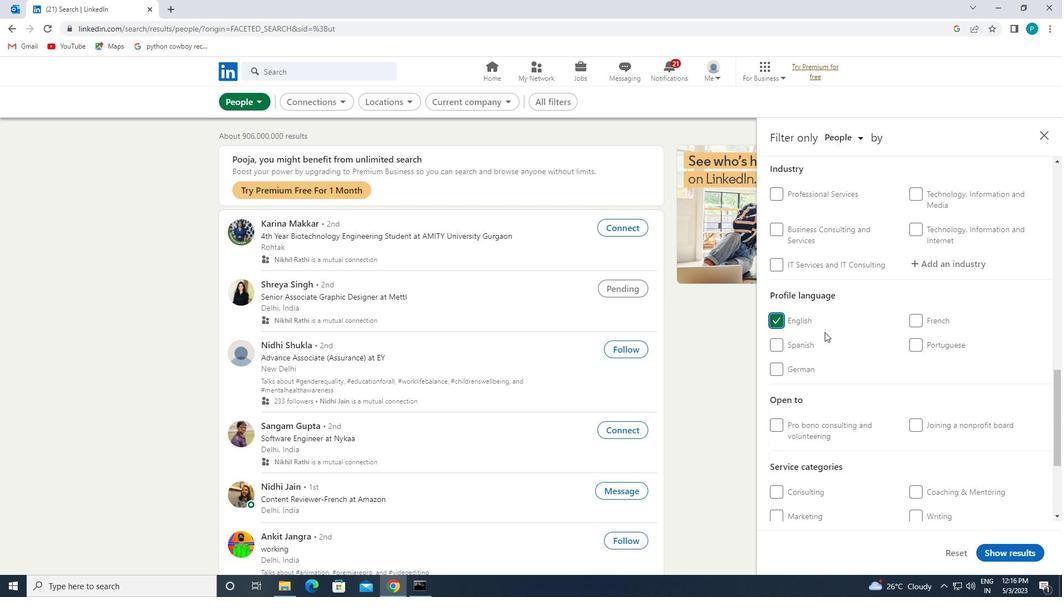 
Action: Mouse scrolled (879, 337) with delta (0, 0)
Screenshot: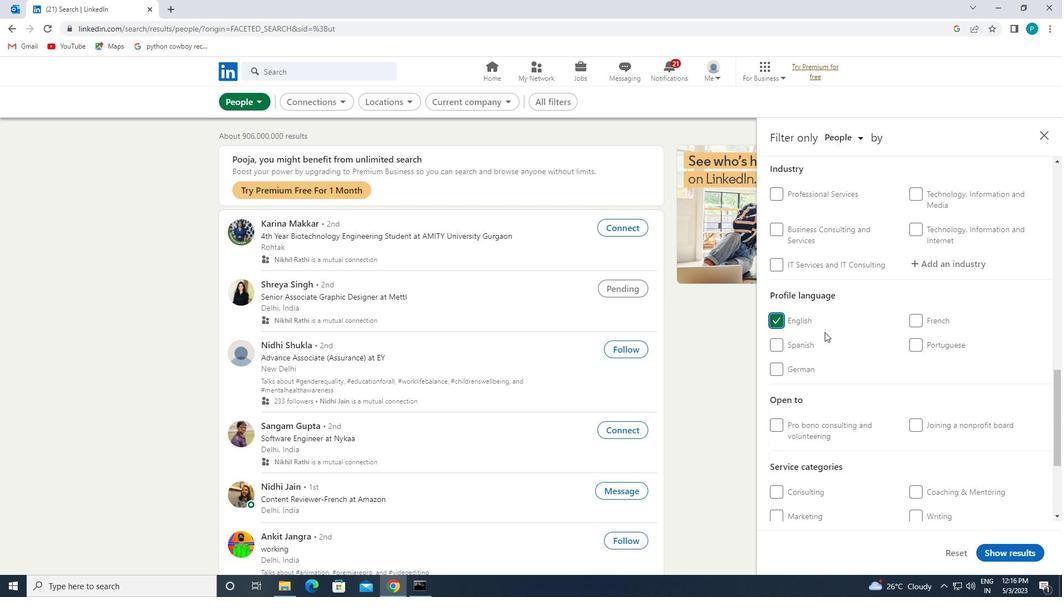 
Action: Mouse scrolled (879, 337) with delta (0, 0)
Screenshot: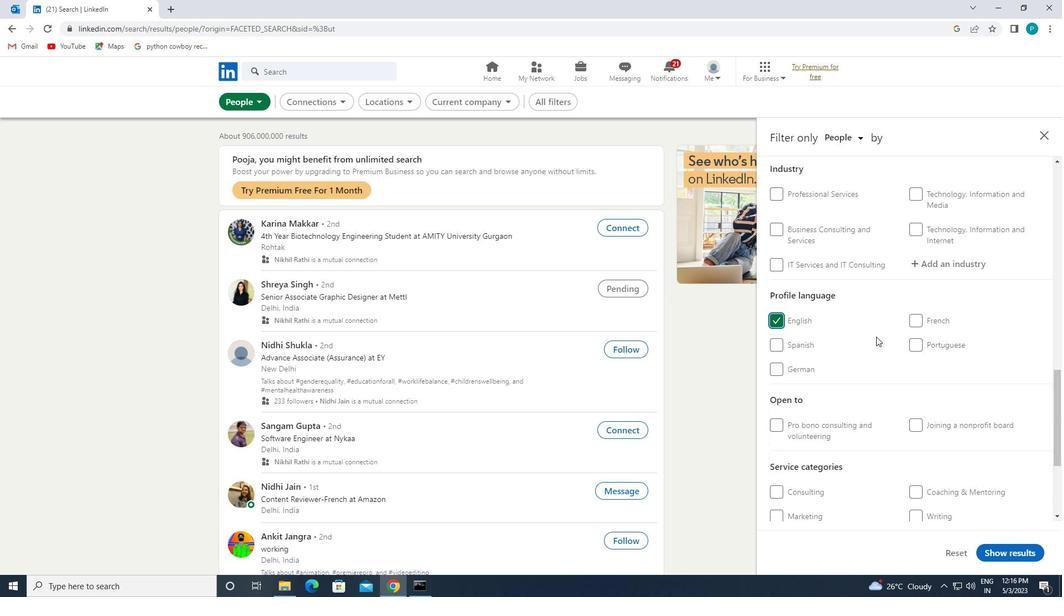 
Action: Mouse scrolled (879, 337) with delta (0, 0)
Screenshot: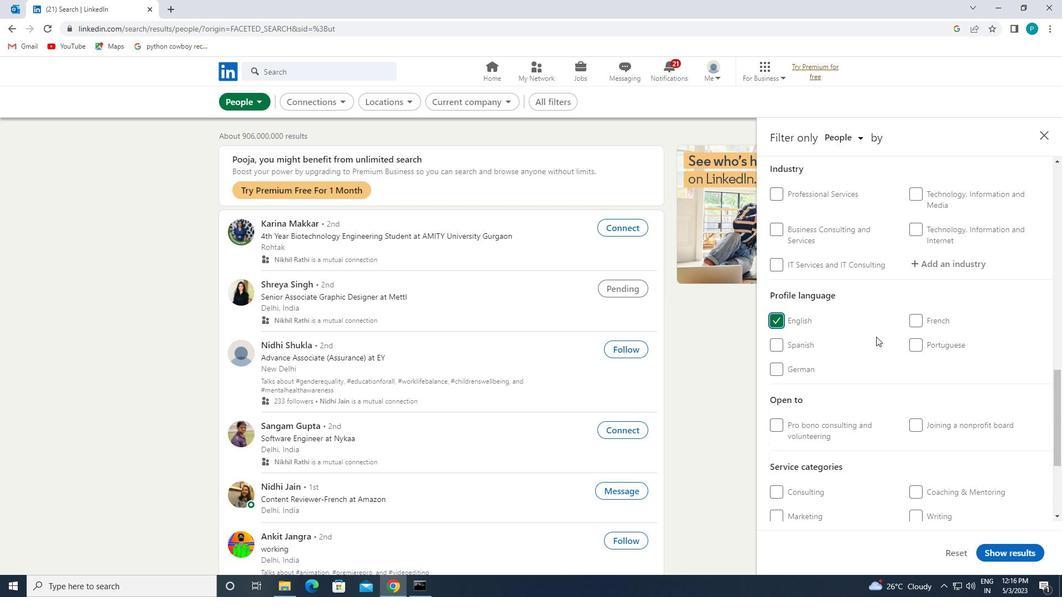 
Action: Mouse moved to (910, 344)
Screenshot: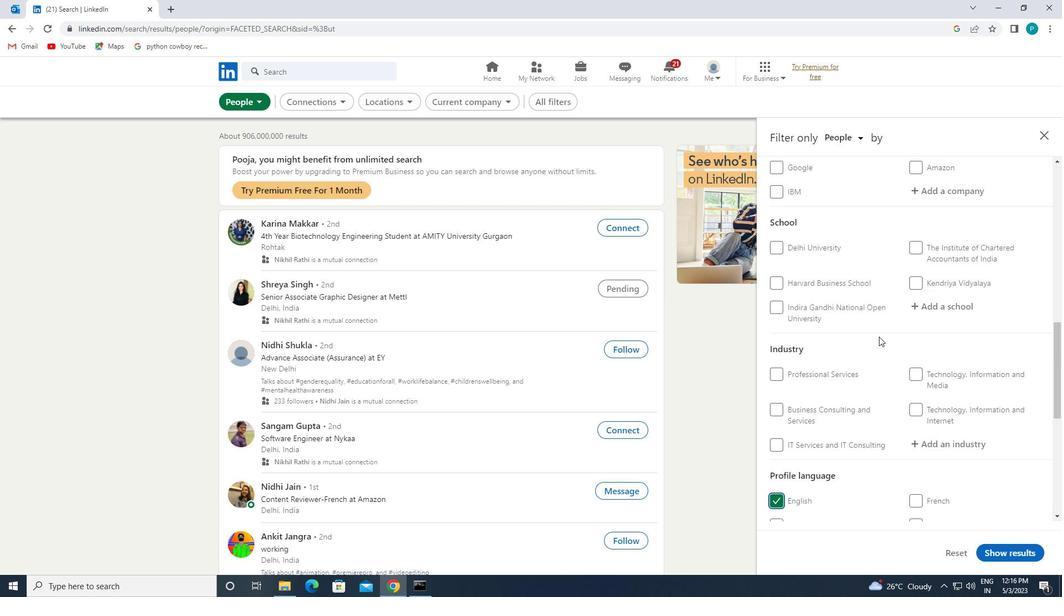 
Action: Mouse scrolled (910, 345) with delta (0, 0)
Screenshot: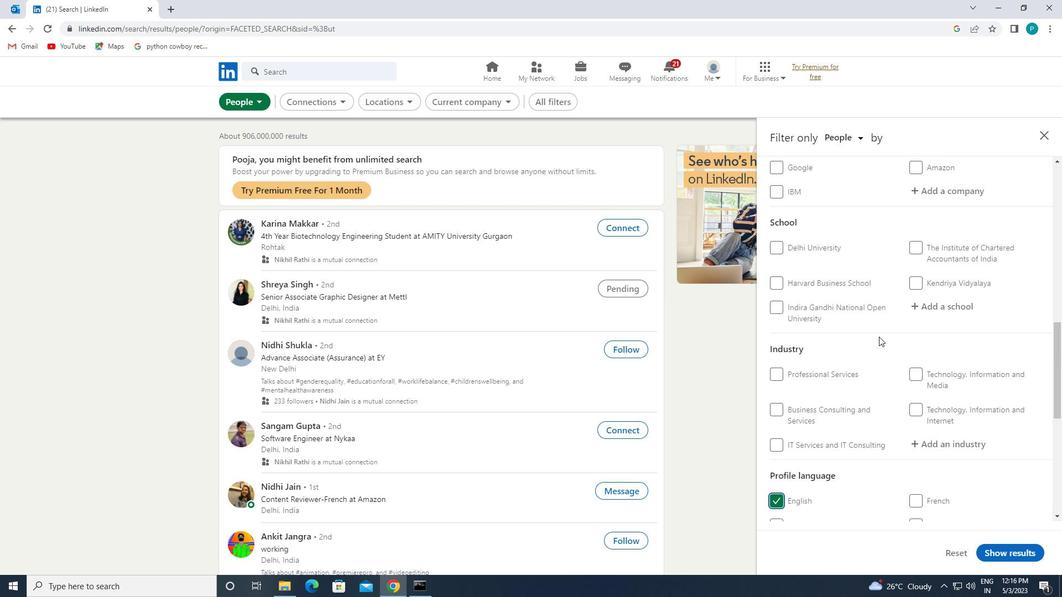 
Action: Mouse scrolled (910, 345) with delta (0, 0)
Screenshot: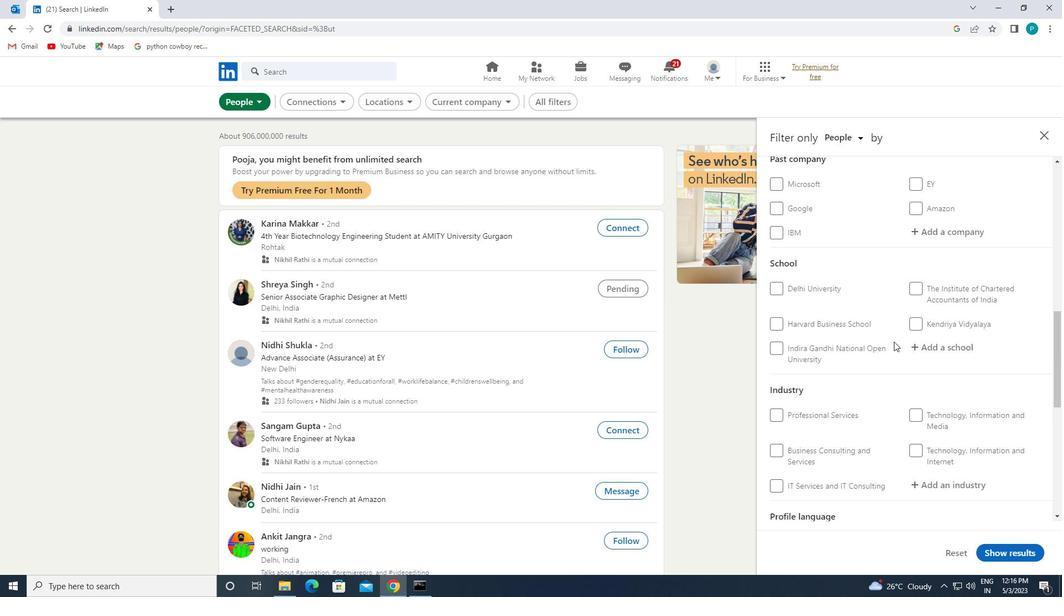 
Action: Mouse scrolled (910, 345) with delta (0, 0)
Screenshot: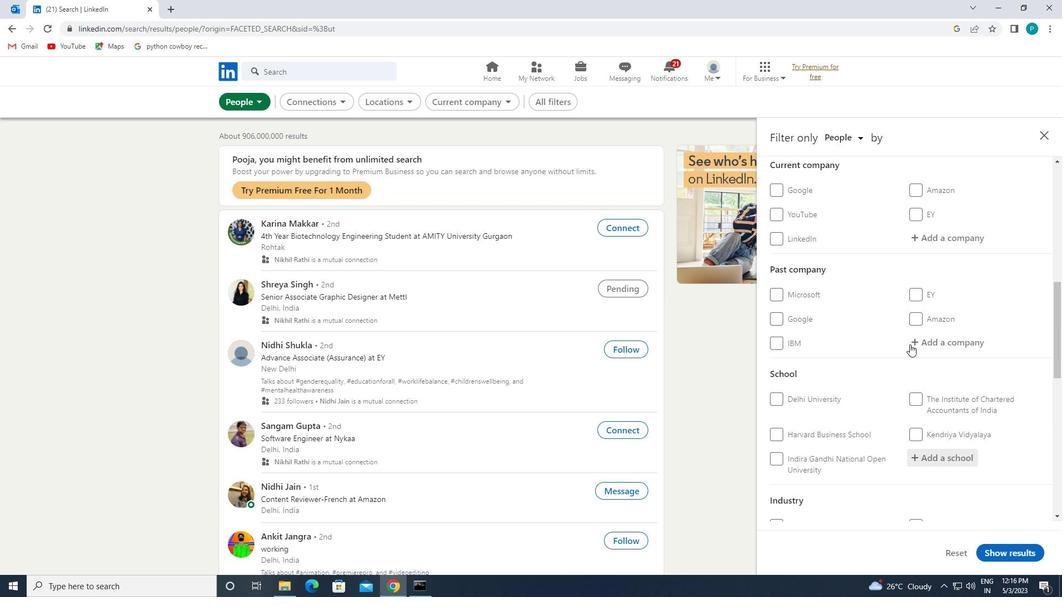 
Action: Mouse moved to (938, 293)
Screenshot: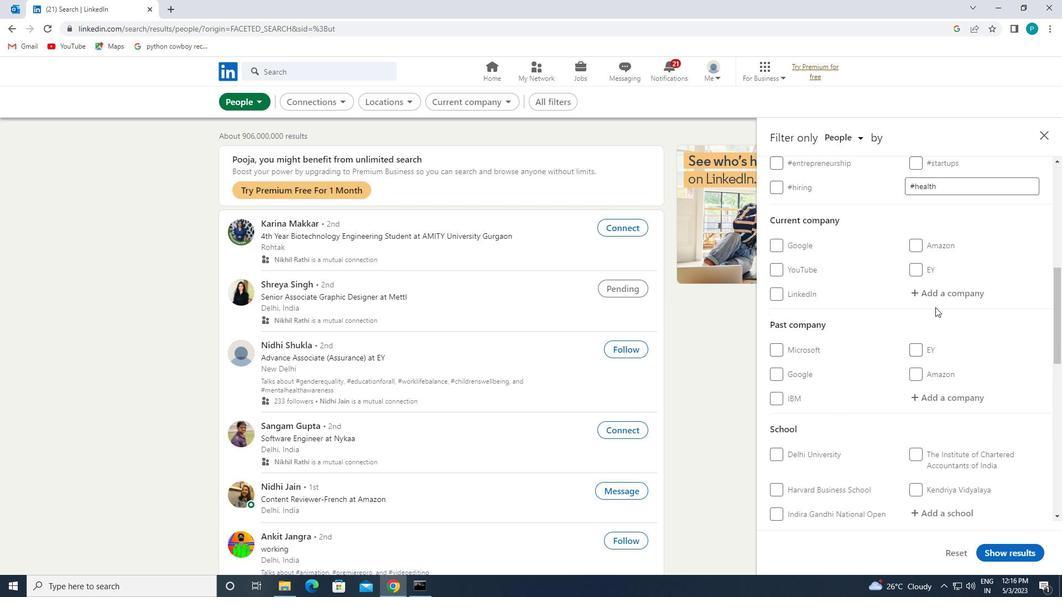
Action: Mouse pressed left at (938, 293)
Screenshot: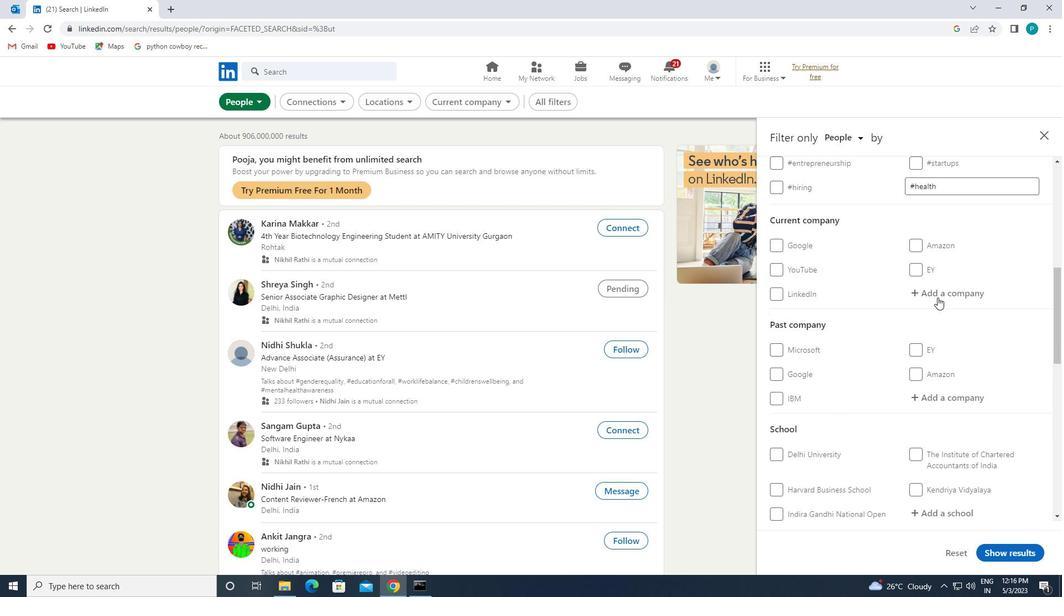 
Action: Mouse moved to (944, 313)
Screenshot: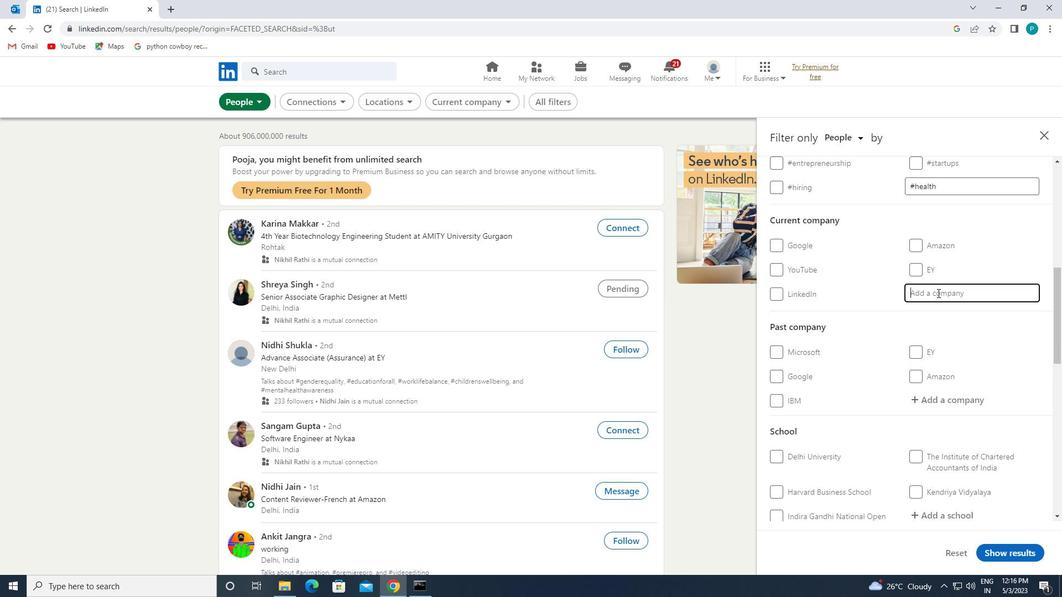 
Action: Key pressed <Key.caps_lock>KPMG
Screenshot: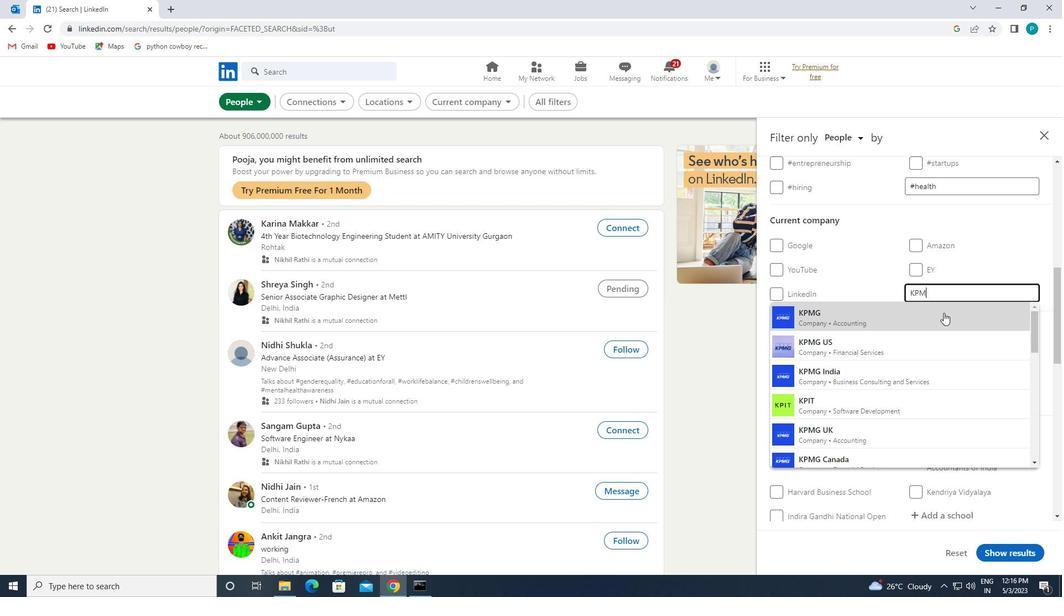 
Action: Mouse moved to (920, 367)
Screenshot: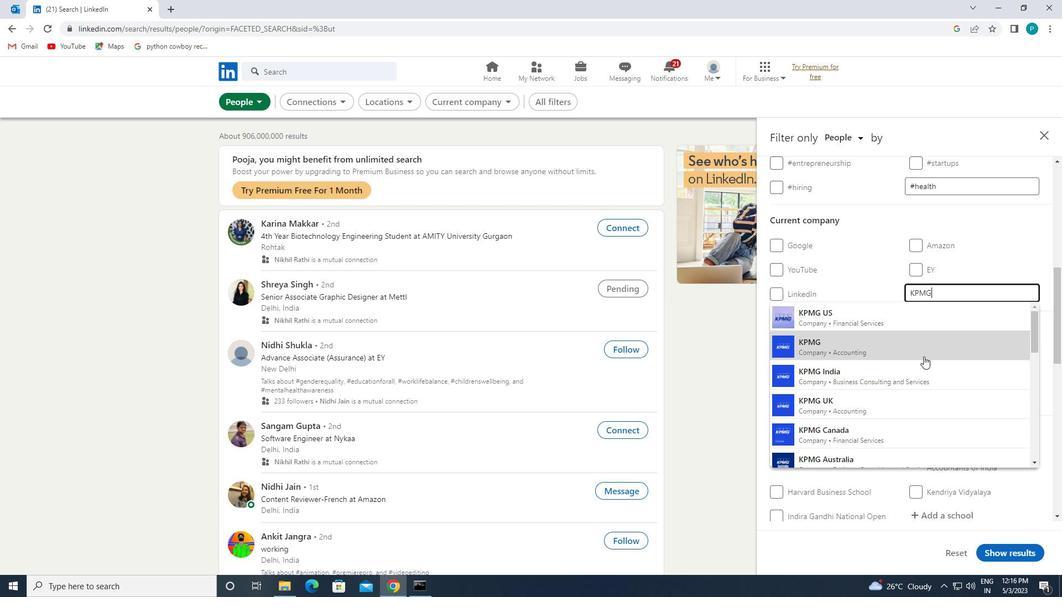 
Action: Mouse pressed left at (920, 367)
Screenshot: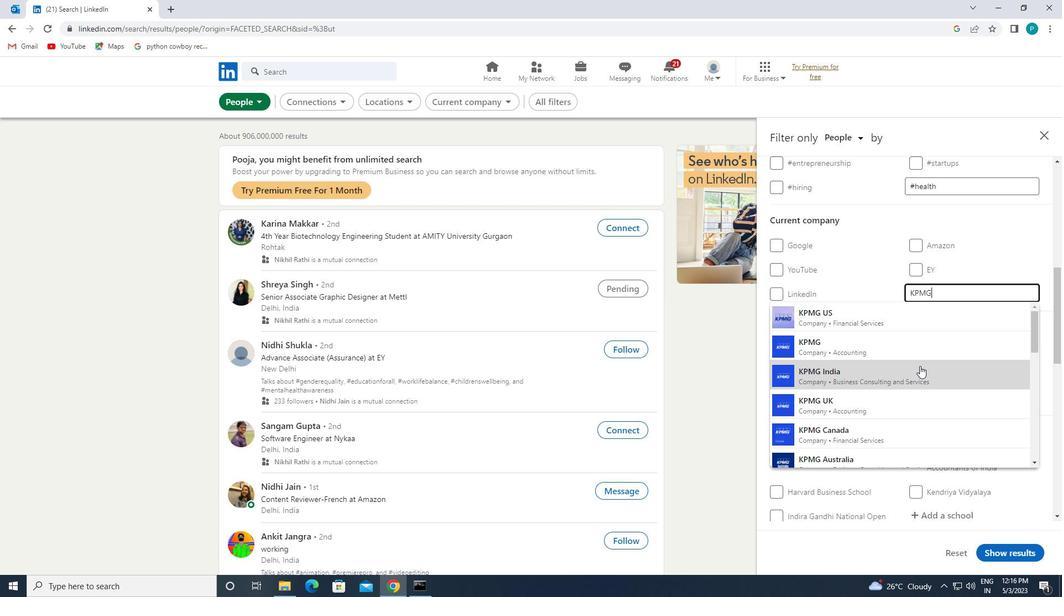 
Action: Mouse scrolled (920, 367) with delta (0, 0)
Screenshot: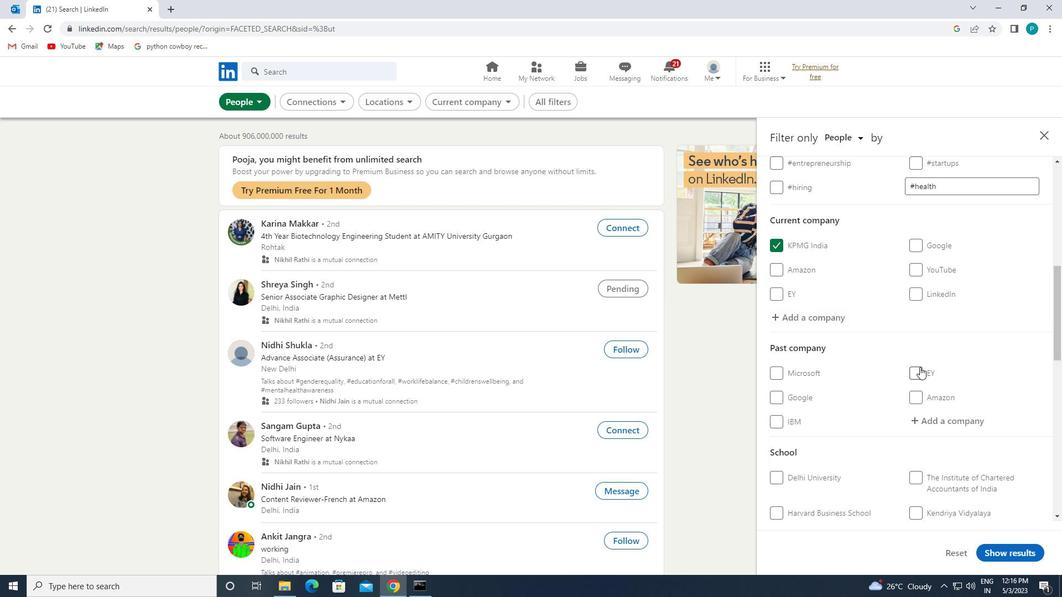
Action: Mouse scrolled (920, 367) with delta (0, 0)
Screenshot: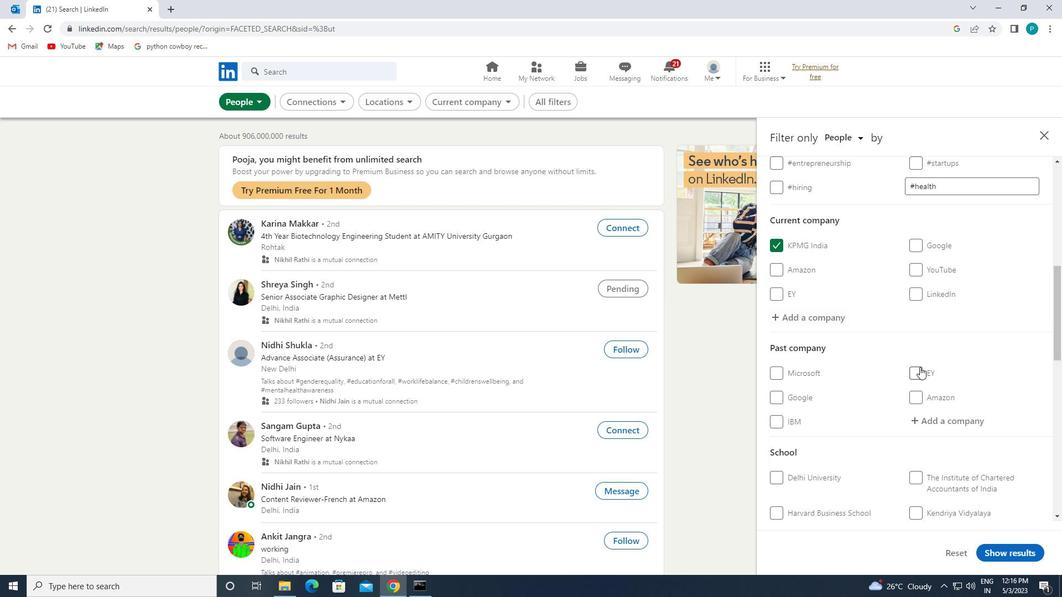 
Action: Mouse scrolled (920, 367) with delta (0, 0)
Screenshot: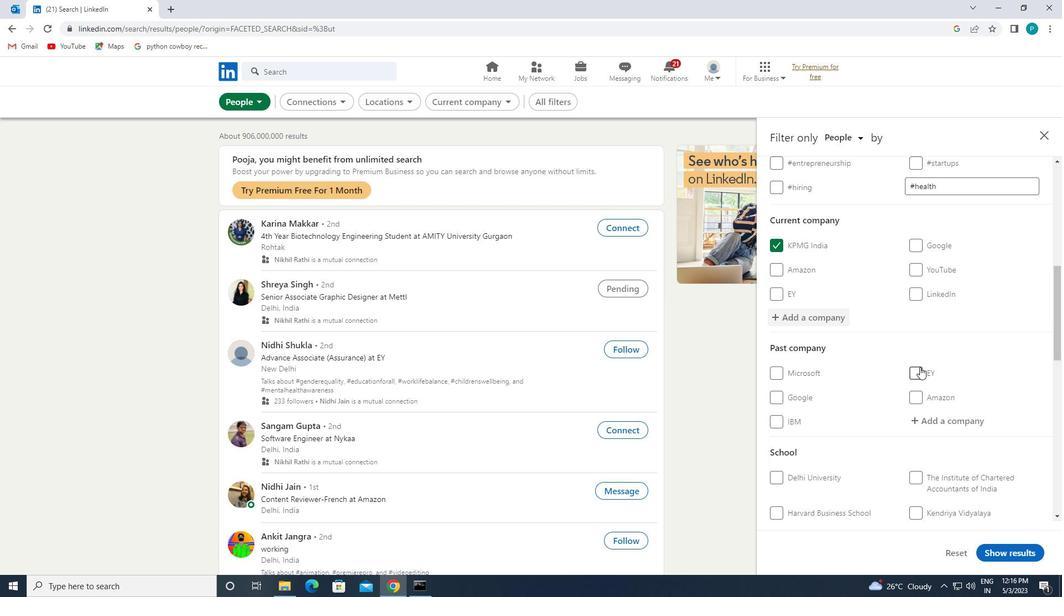 
Action: Mouse moved to (936, 376)
Screenshot: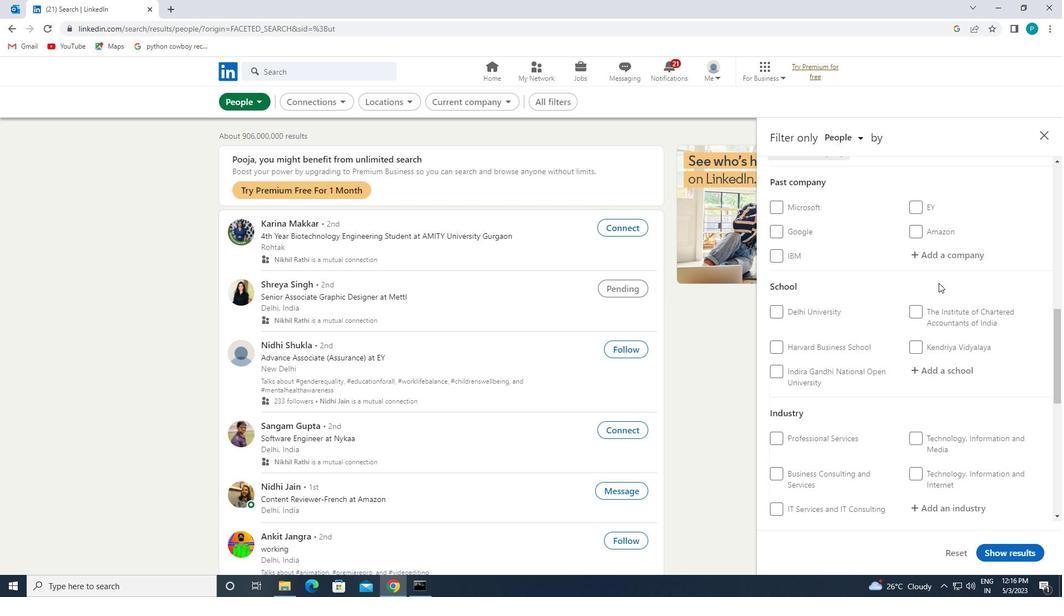
Action: Mouse pressed left at (936, 376)
Screenshot: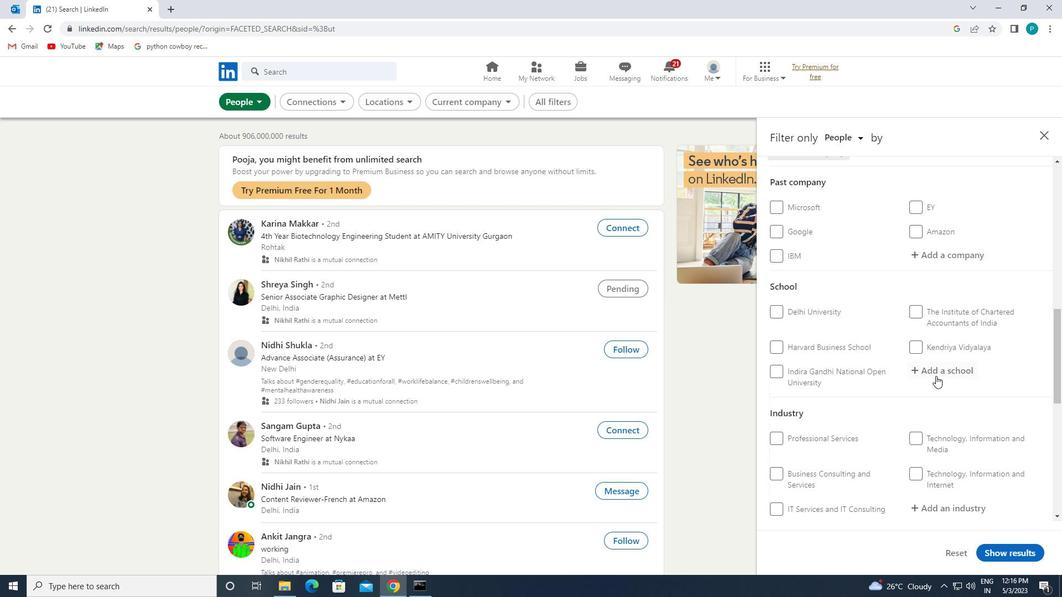 
Action: Key pressed K.K.
Screenshot: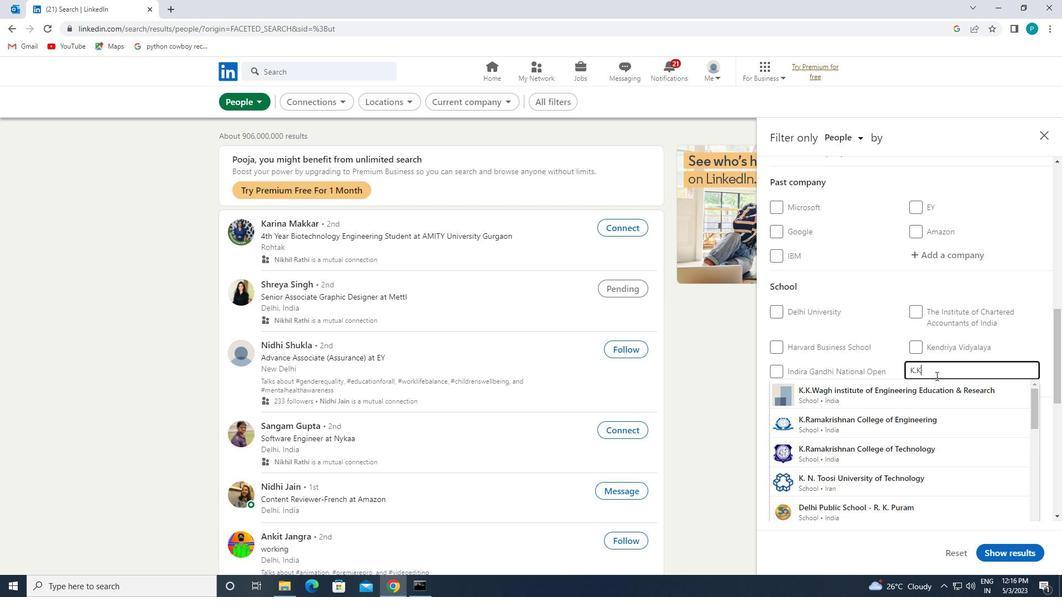 
Action: Mouse moved to (943, 398)
Screenshot: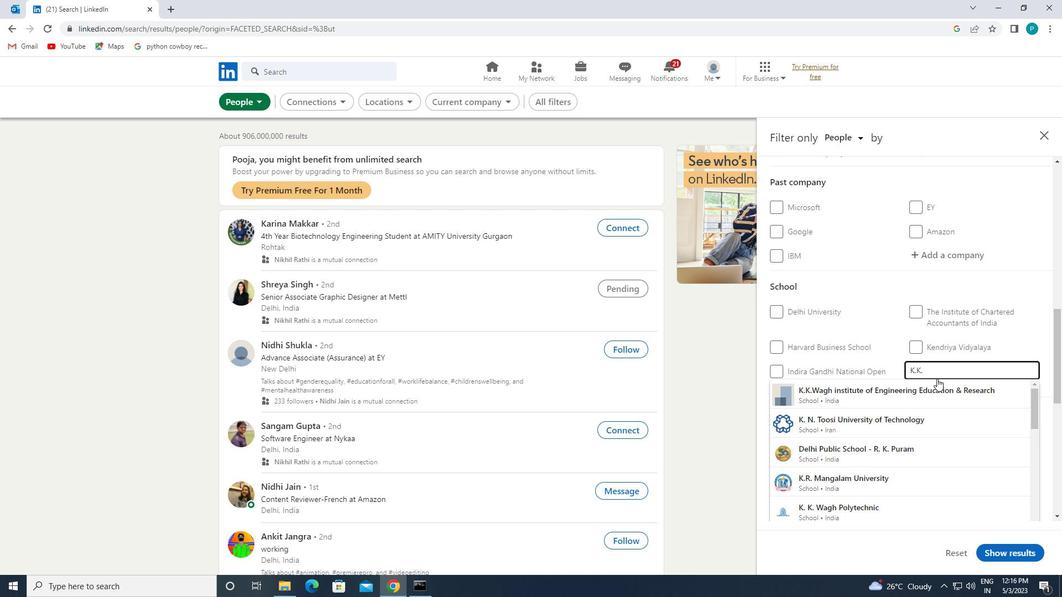
Action: Mouse pressed left at (943, 398)
Screenshot: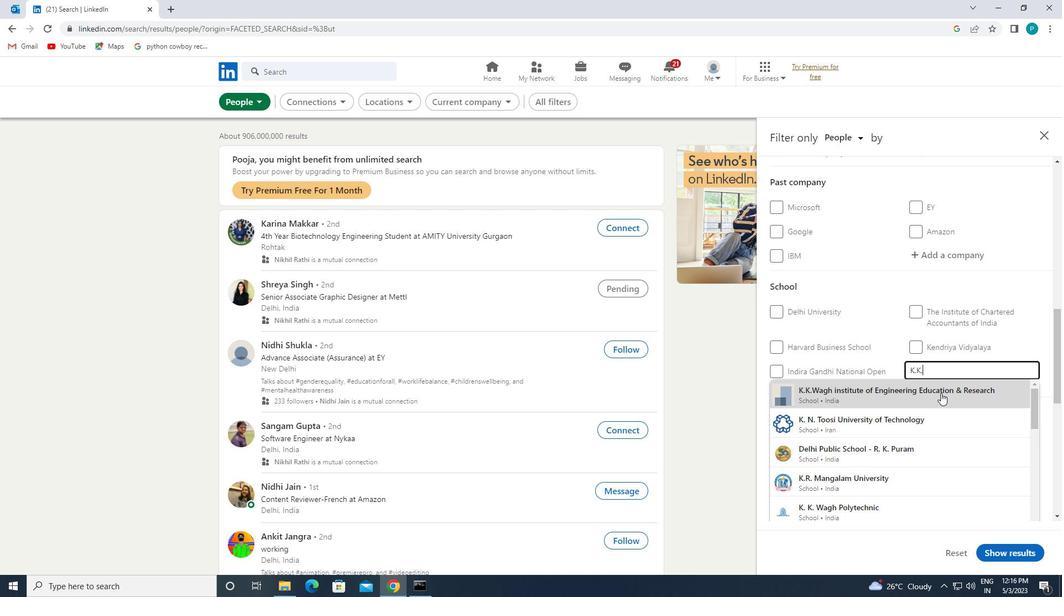 
Action: Mouse moved to (943, 398)
Screenshot: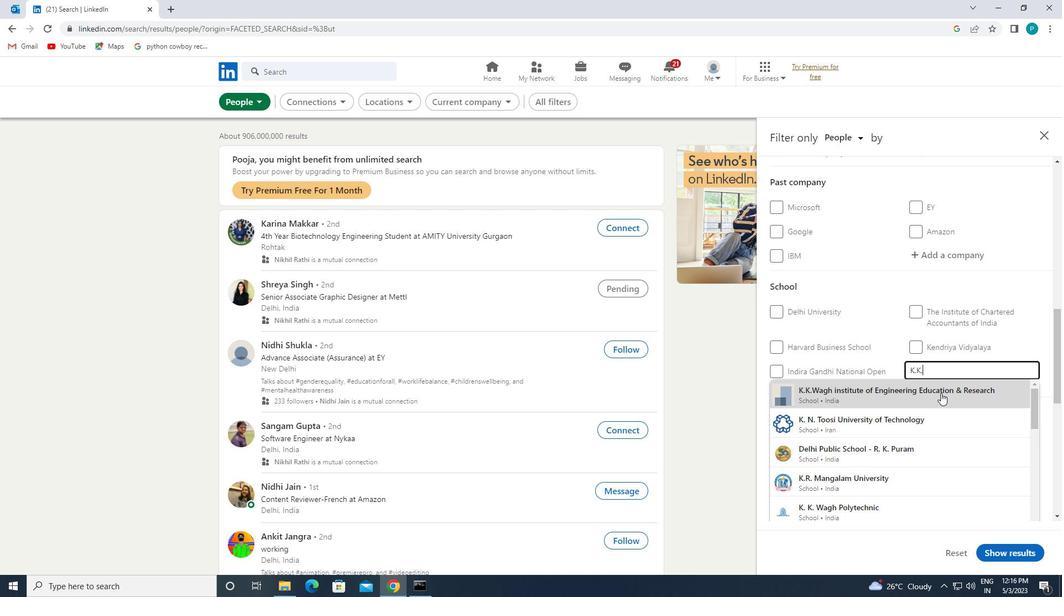
Action: Mouse scrolled (943, 397) with delta (0, 0)
Screenshot: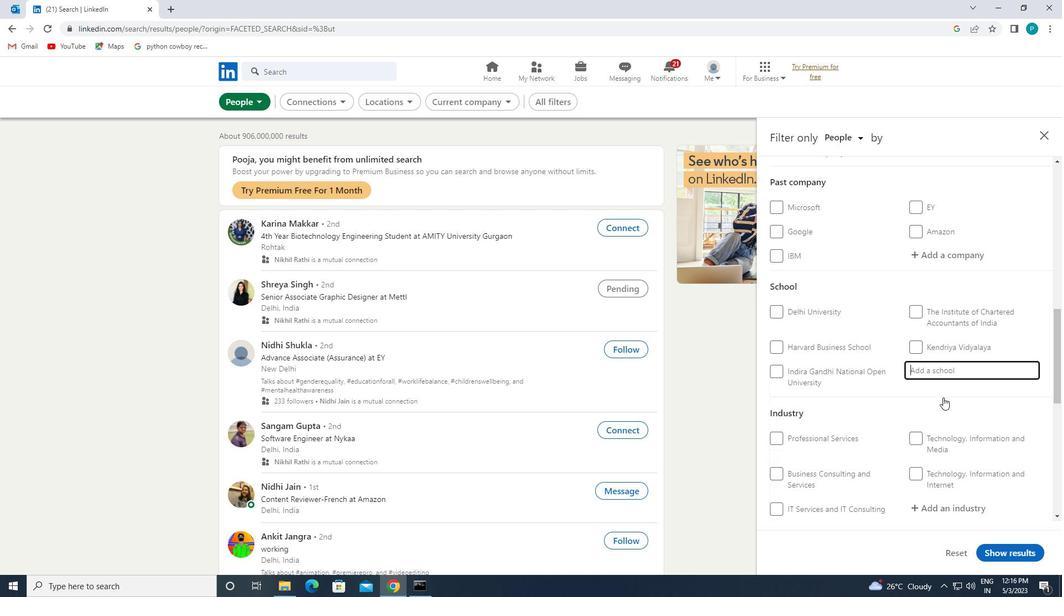 
Action: Mouse scrolled (943, 397) with delta (0, 0)
Screenshot: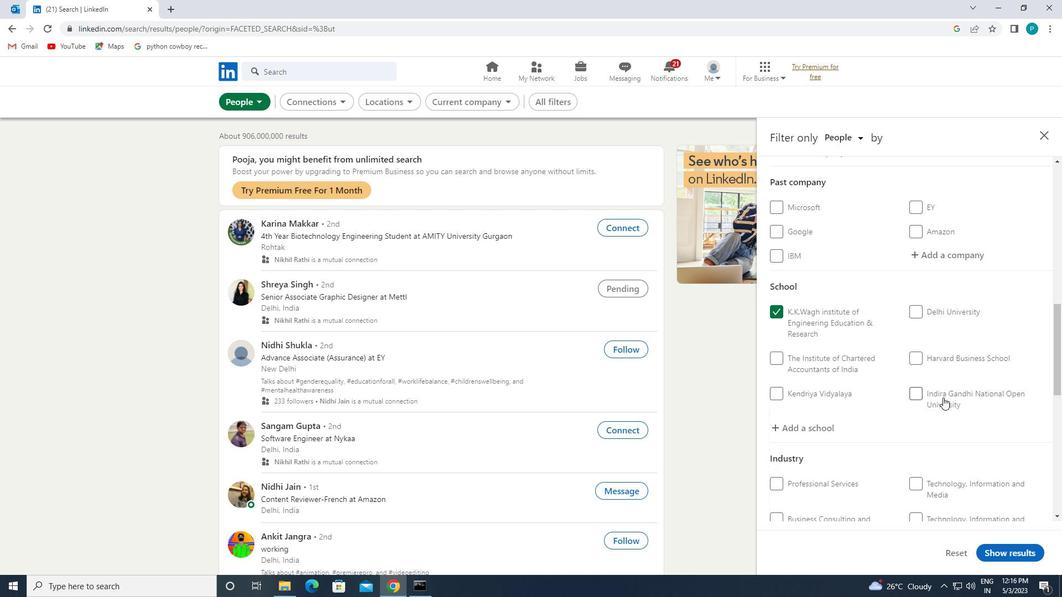 
Action: Mouse scrolled (943, 397) with delta (0, 0)
Screenshot: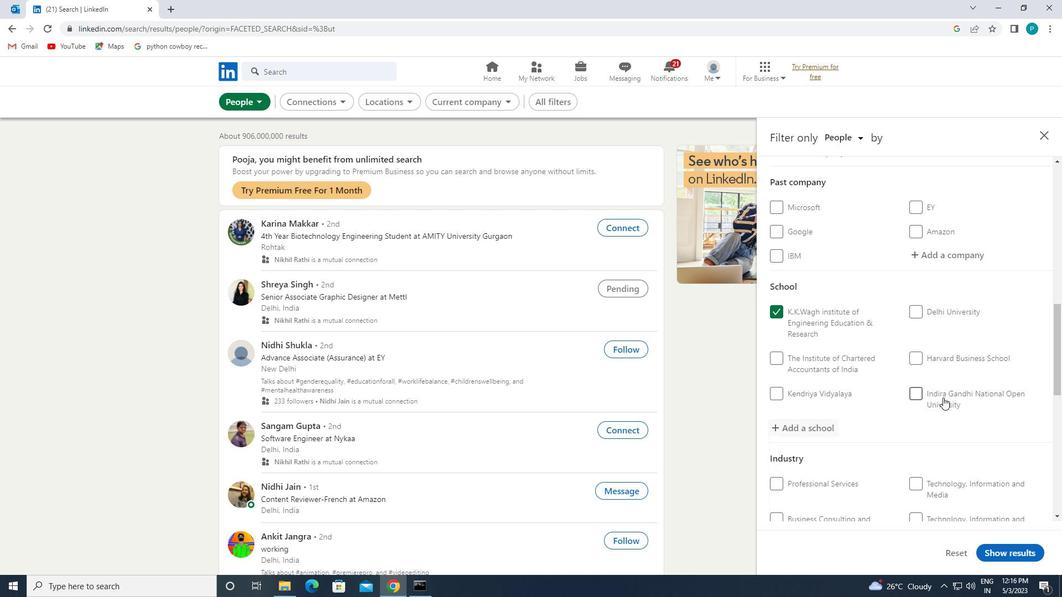 
Action: Mouse moved to (943, 386)
Screenshot: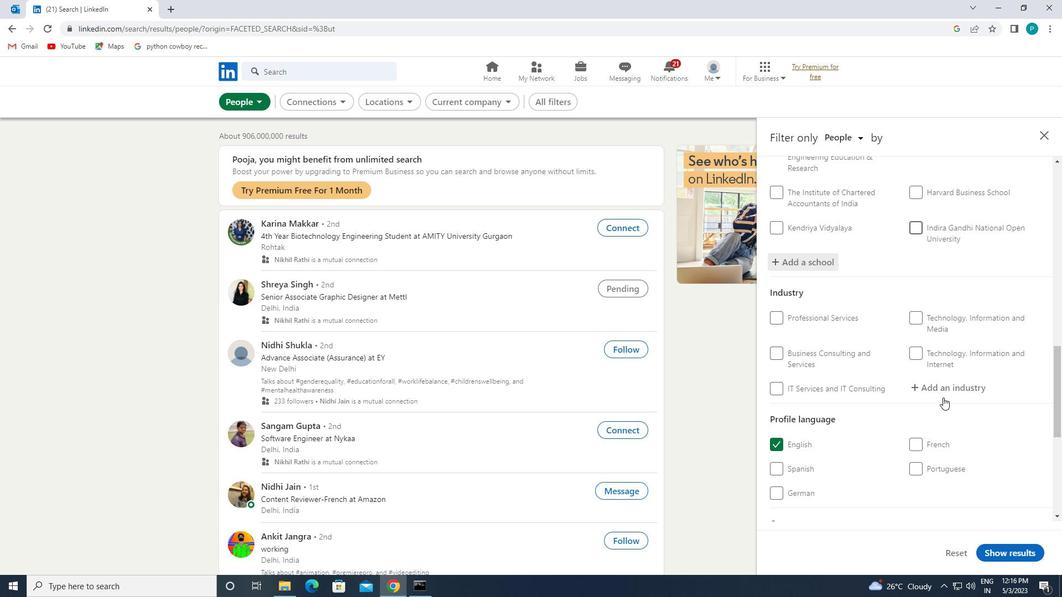 
Action: Mouse pressed left at (943, 386)
Screenshot: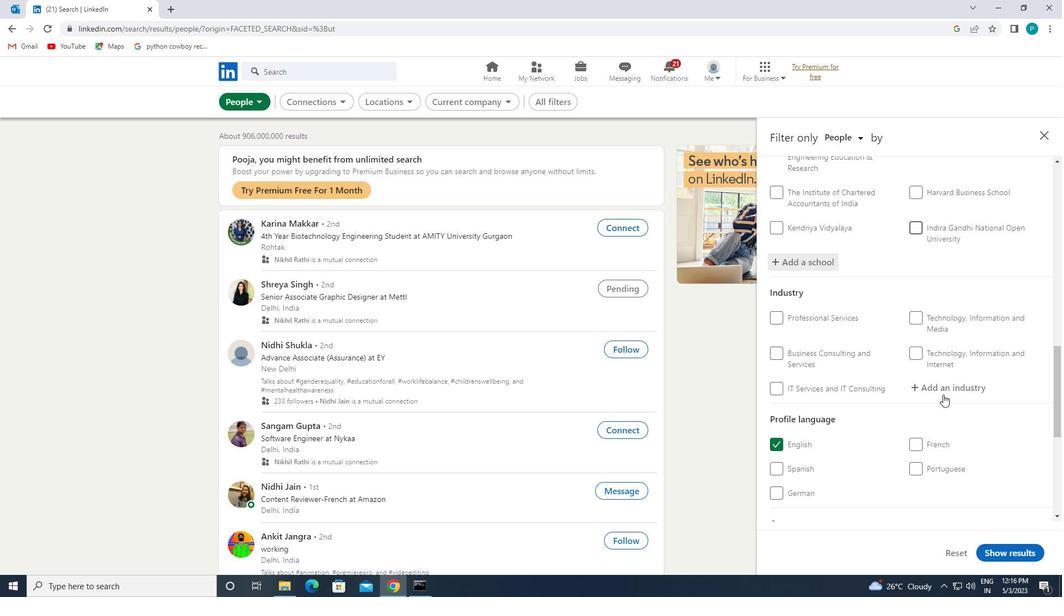 
Action: Mouse moved to (979, 410)
Screenshot: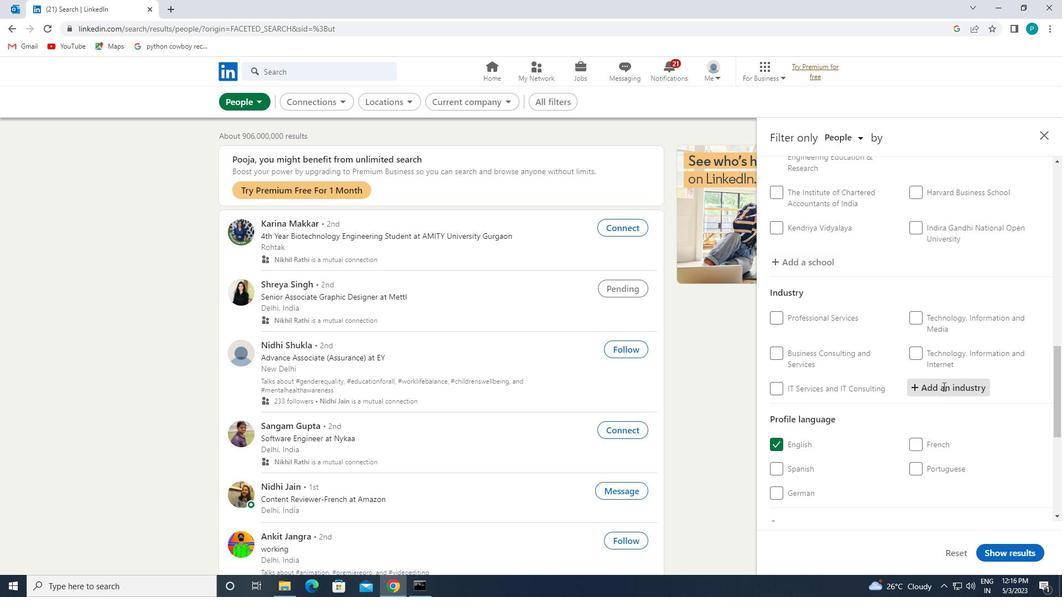 
Action: Key pressed <Key.caps_lock>F<Key.caps_lock><Key.backspace>F<Key.caps_lock>OOT
Screenshot: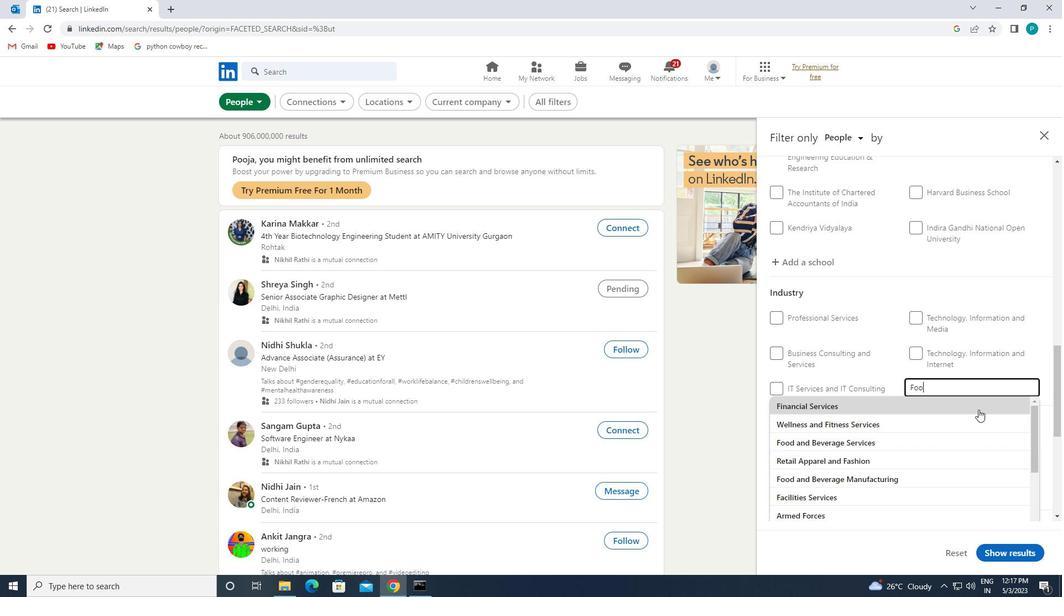 
Action: Mouse moved to (970, 405)
Screenshot: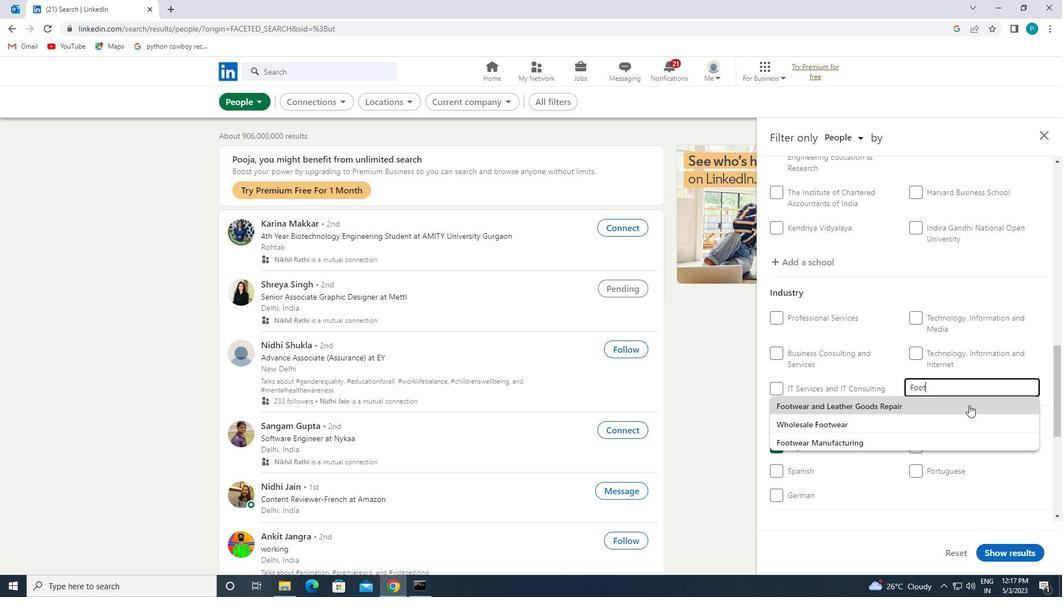 
Action: Mouse pressed left at (970, 405)
Screenshot: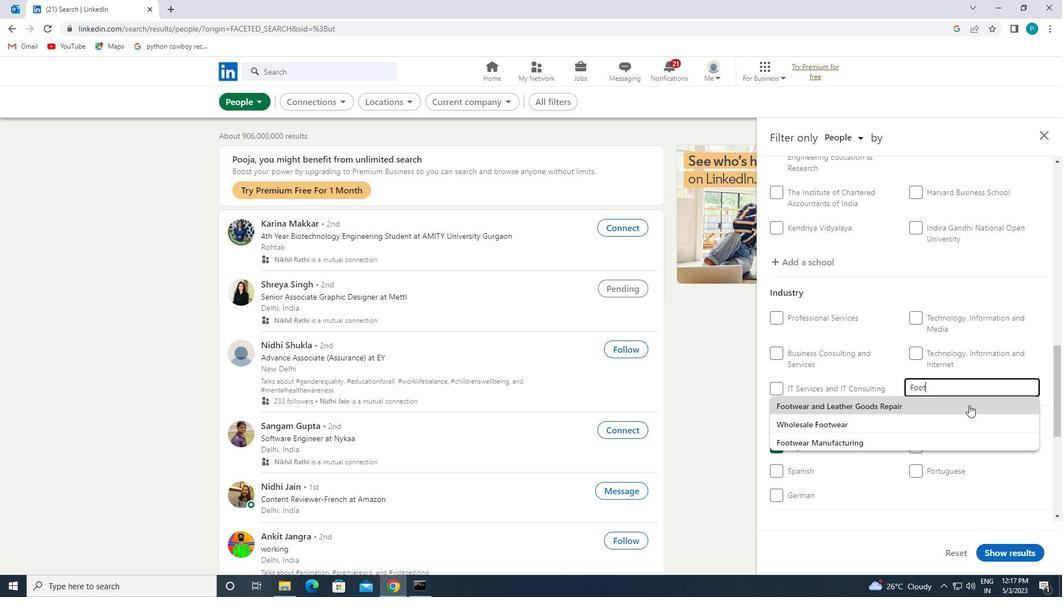 
Action: Mouse scrolled (970, 405) with delta (0, 0)
Screenshot: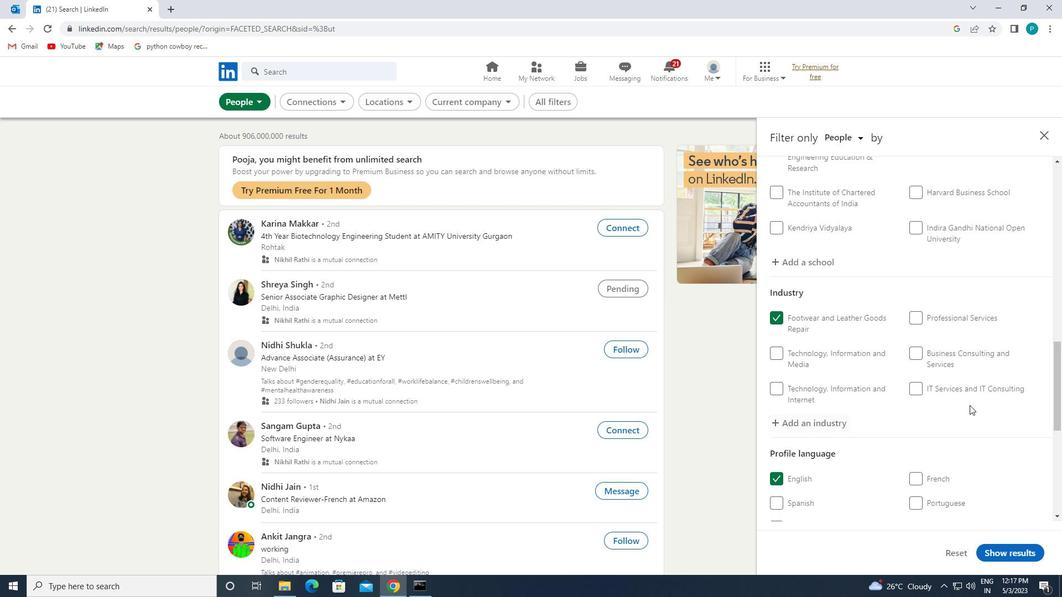 
Action: Mouse scrolled (970, 405) with delta (0, 0)
Screenshot: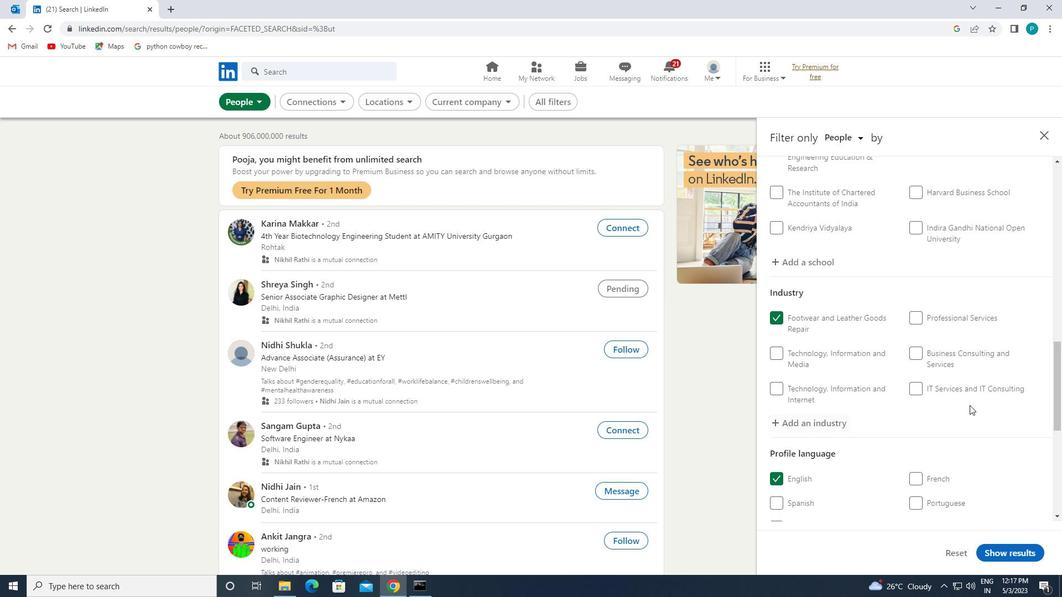 
Action: Mouse scrolled (970, 405) with delta (0, 0)
Screenshot: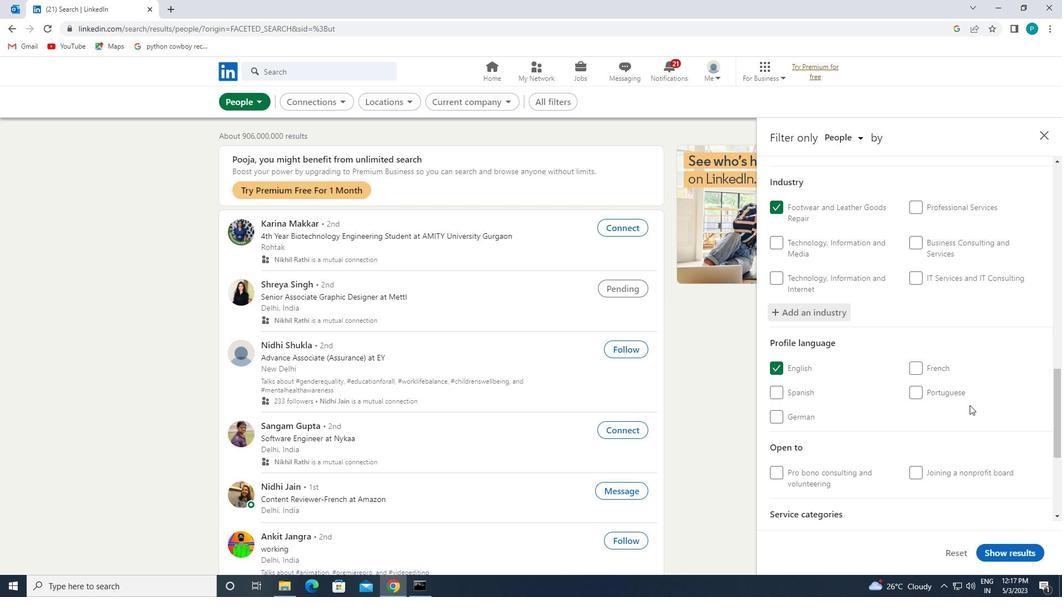 
Action: Mouse scrolled (970, 405) with delta (0, 0)
Screenshot: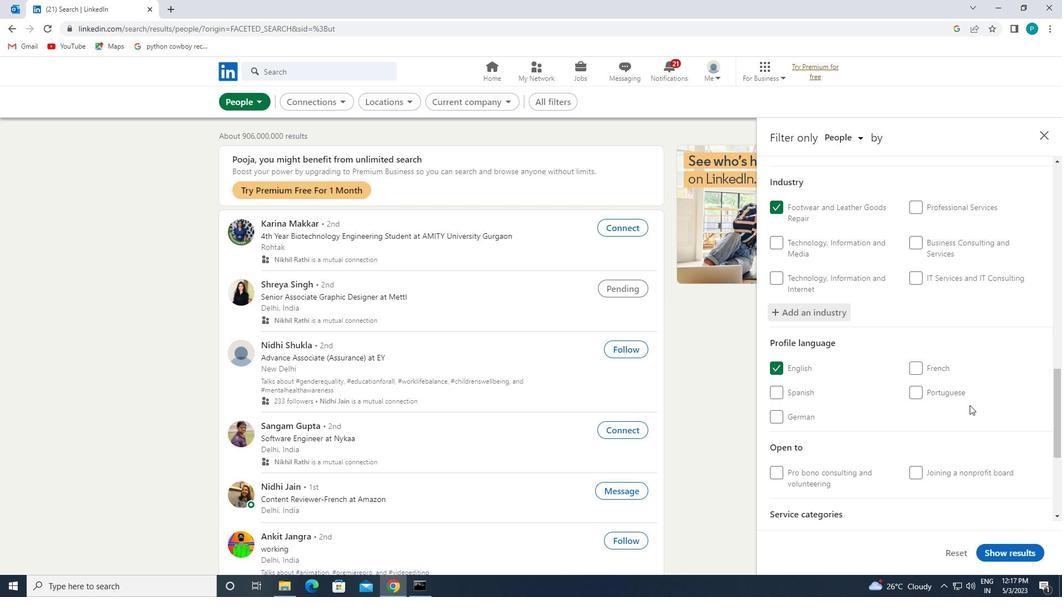 
Action: Mouse scrolled (970, 405) with delta (0, 0)
Screenshot: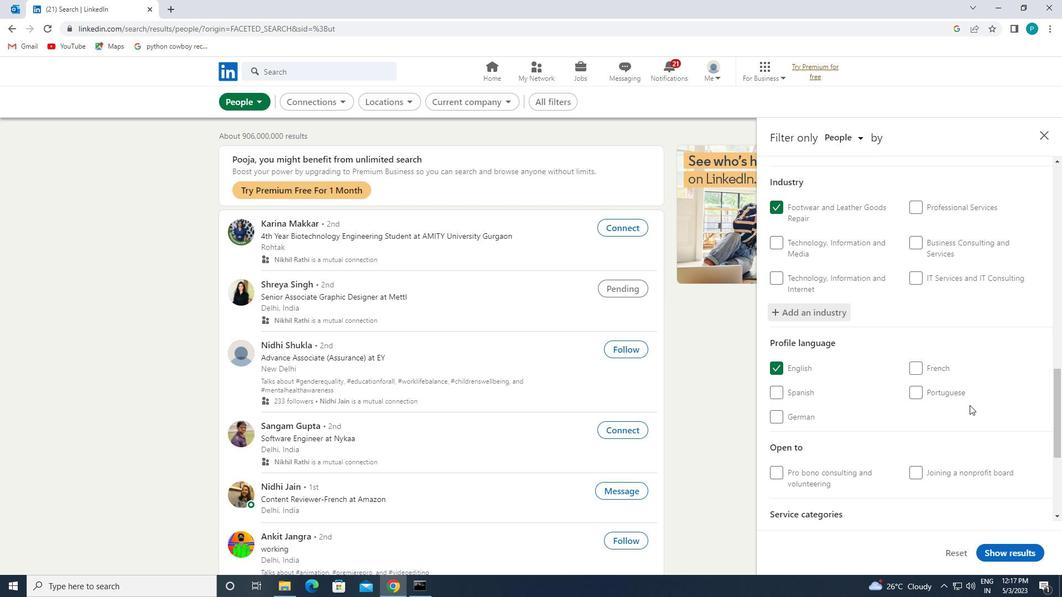 
Action: Mouse moved to (961, 425)
Screenshot: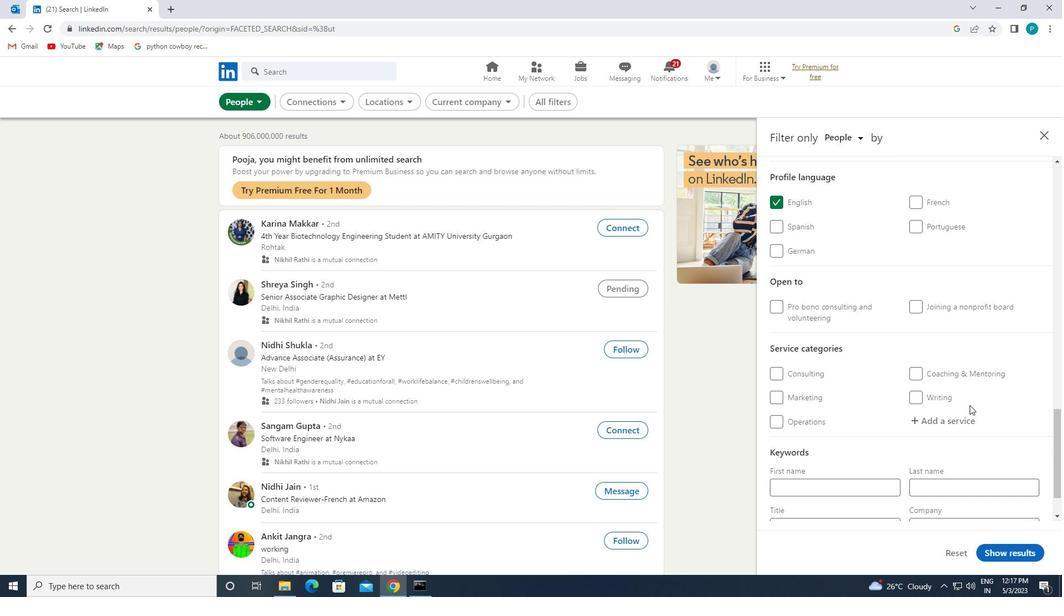 
Action: Mouse pressed left at (961, 425)
Screenshot: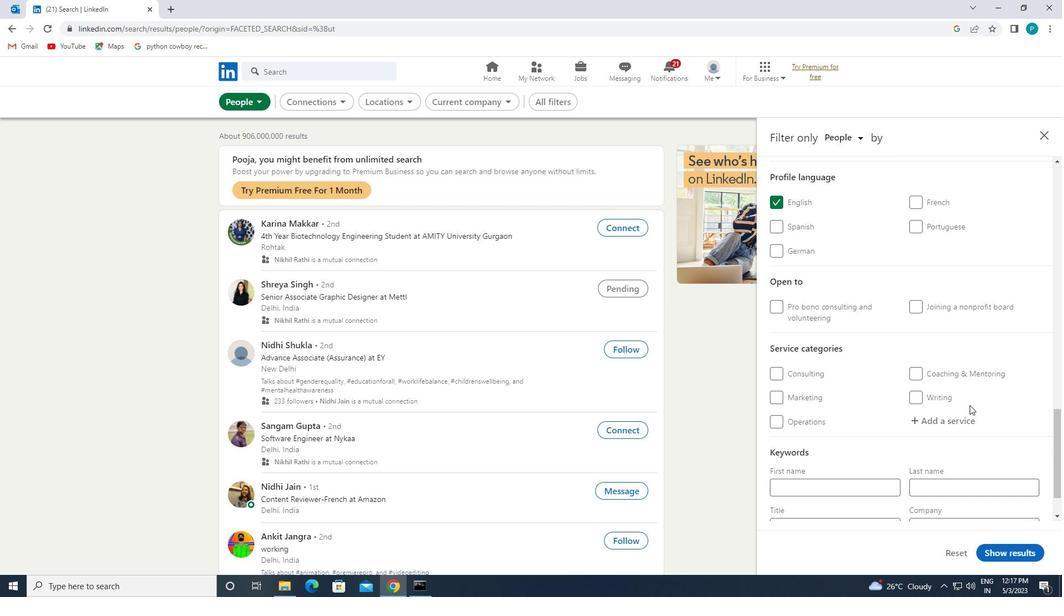 
Action: Mouse moved to (989, 447)
Screenshot: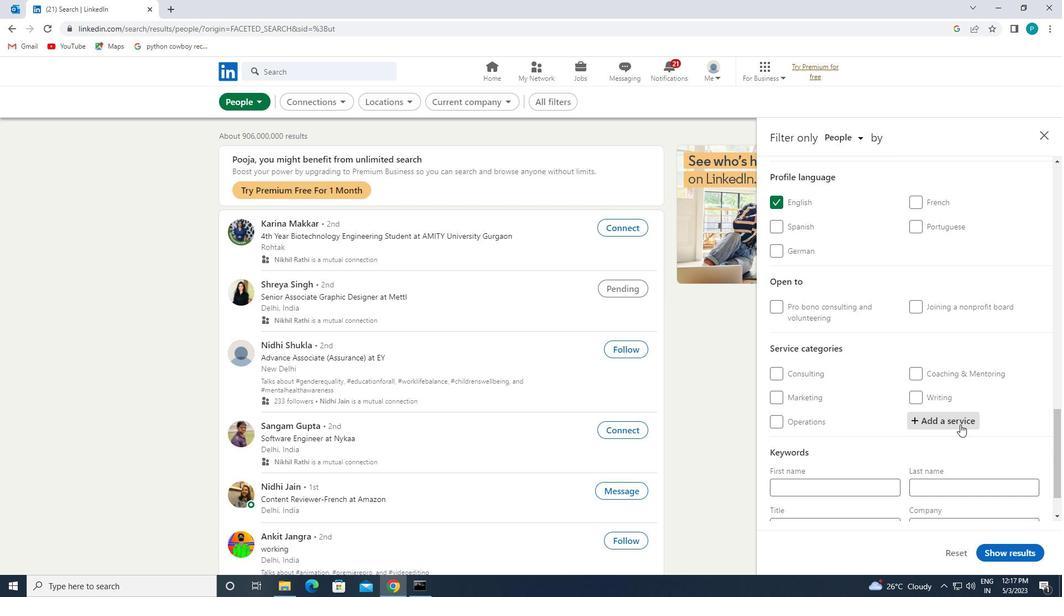
Action: Key pressed <Key.caps_lock>P<Key.caps_lock>RODUCT
Screenshot: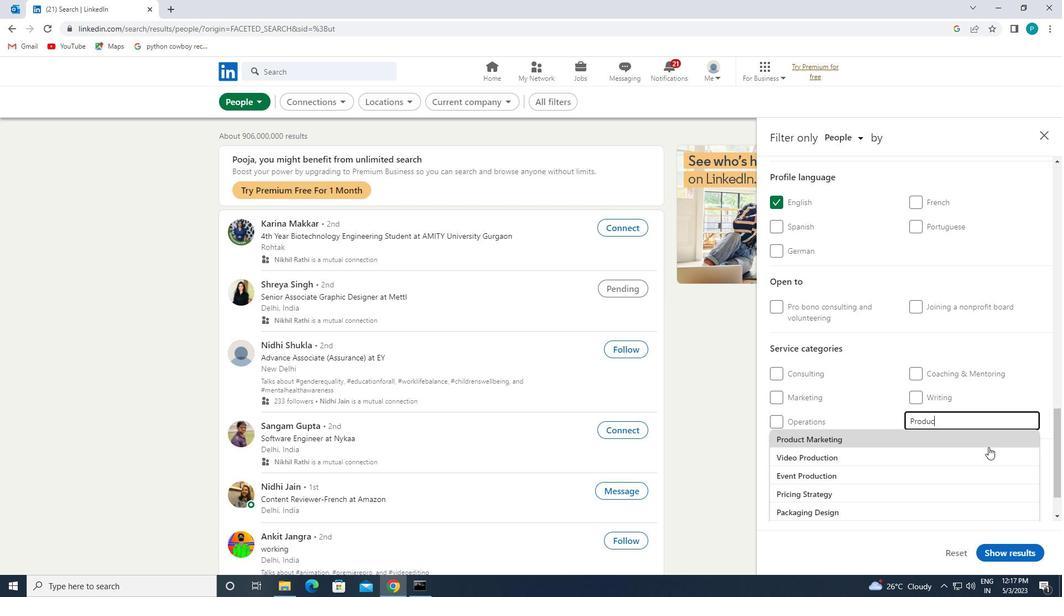 
Action: Mouse moved to (973, 435)
Screenshot: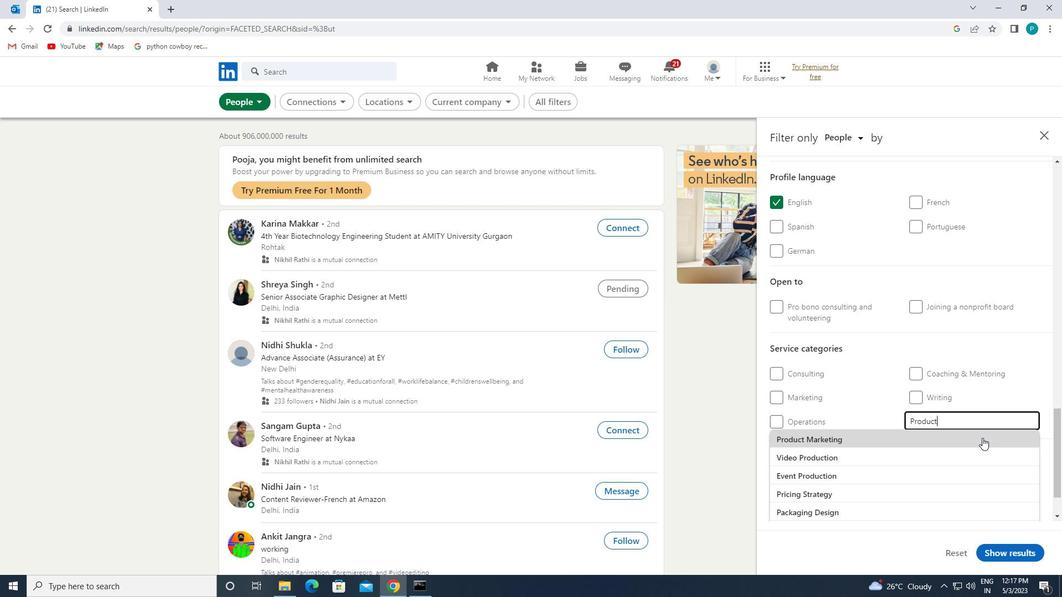 
Action: Mouse pressed left at (973, 435)
Screenshot: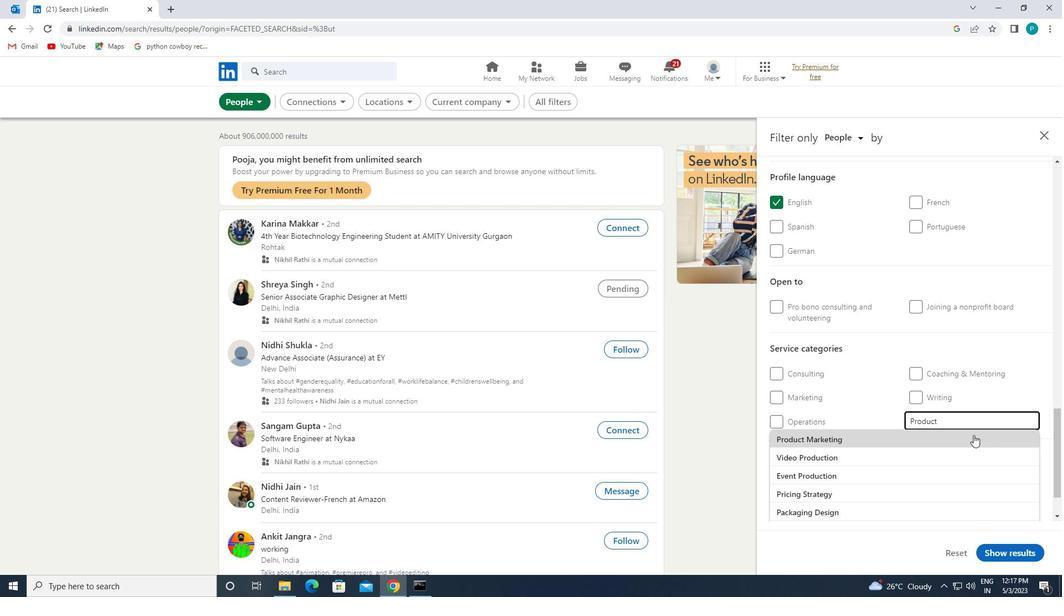 
Action: Mouse scrolled (973, 435) with delta (0, 0)
Screenshot: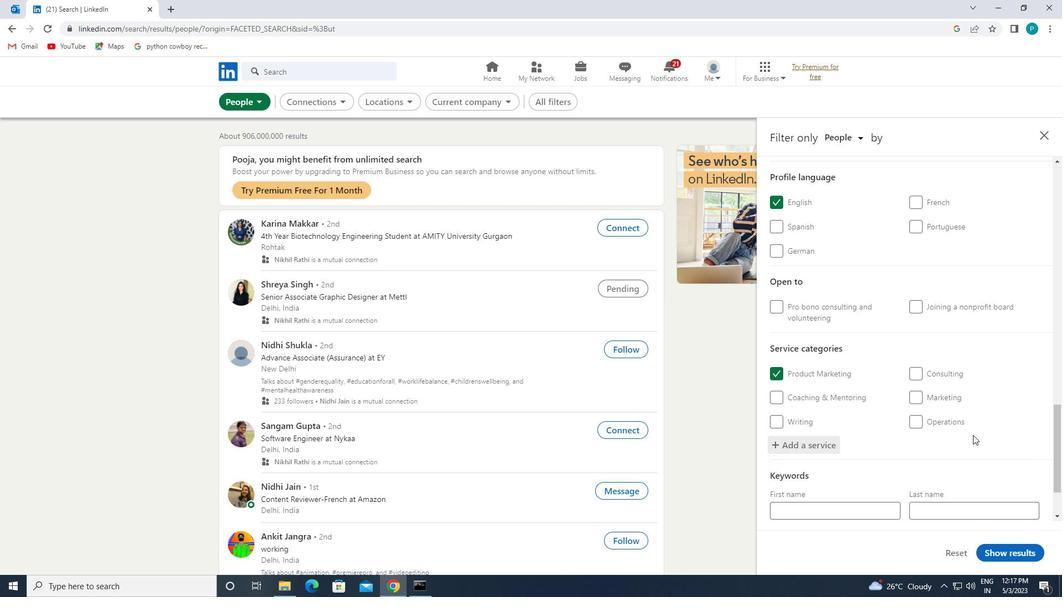 
Action: Mouse scrolled (973, 435) with delta (0, 0)
Screenshot: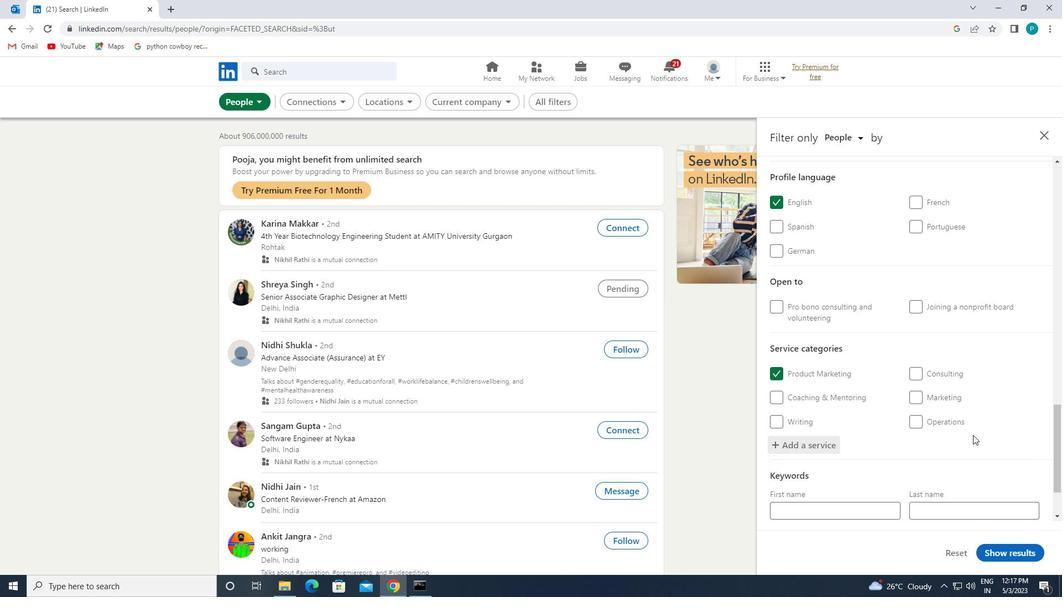 
Action: Mouse scrolled (973, 435) with delta (0, 0)
Screenshot: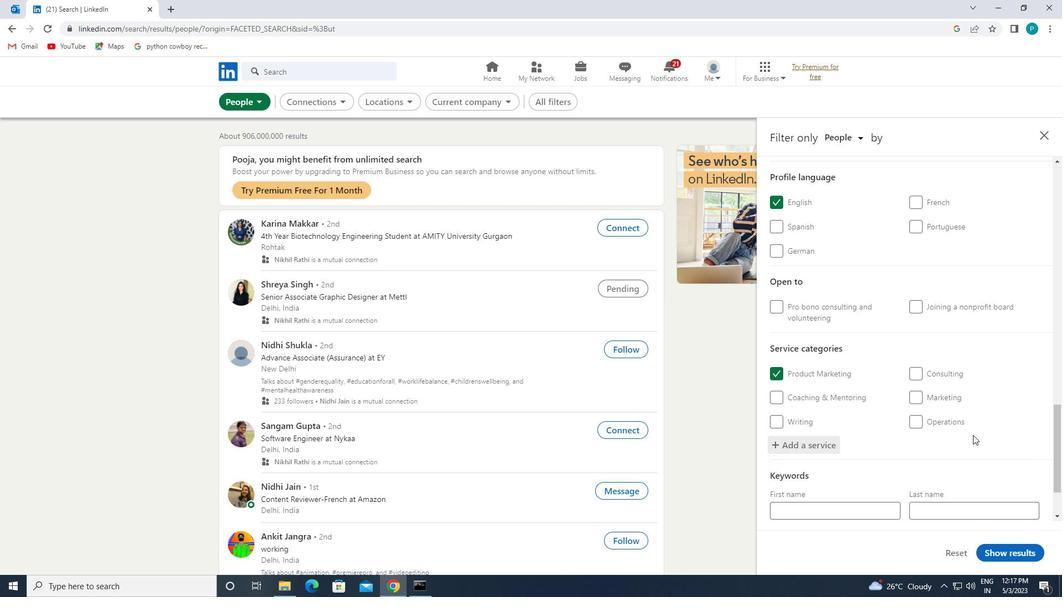 
Action: Mouse moved to (863, 462)
Screenshot: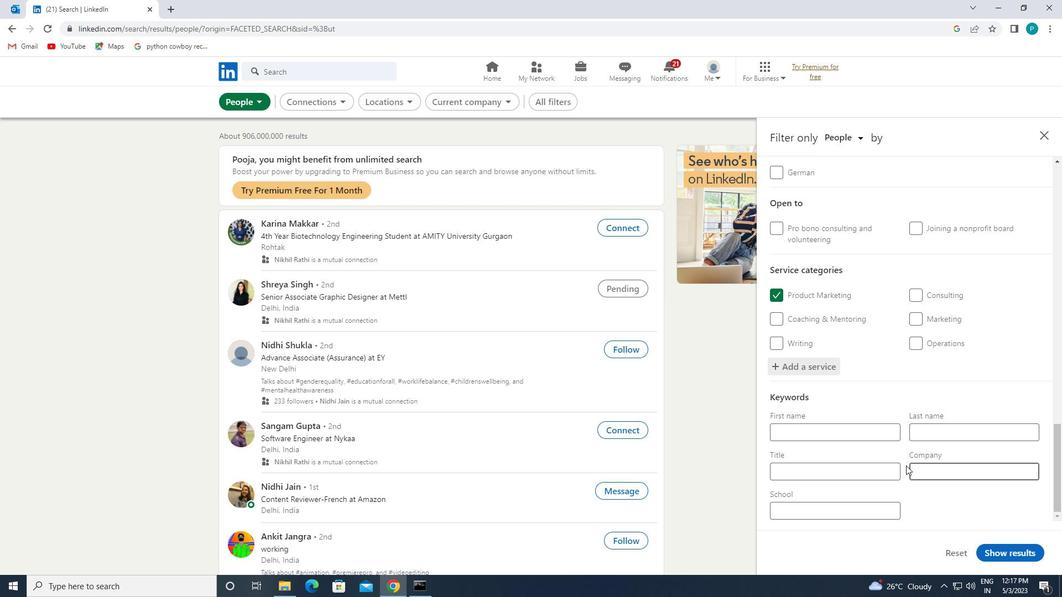 
Action: Mouse pressed left at (863, 462)
Screenshot: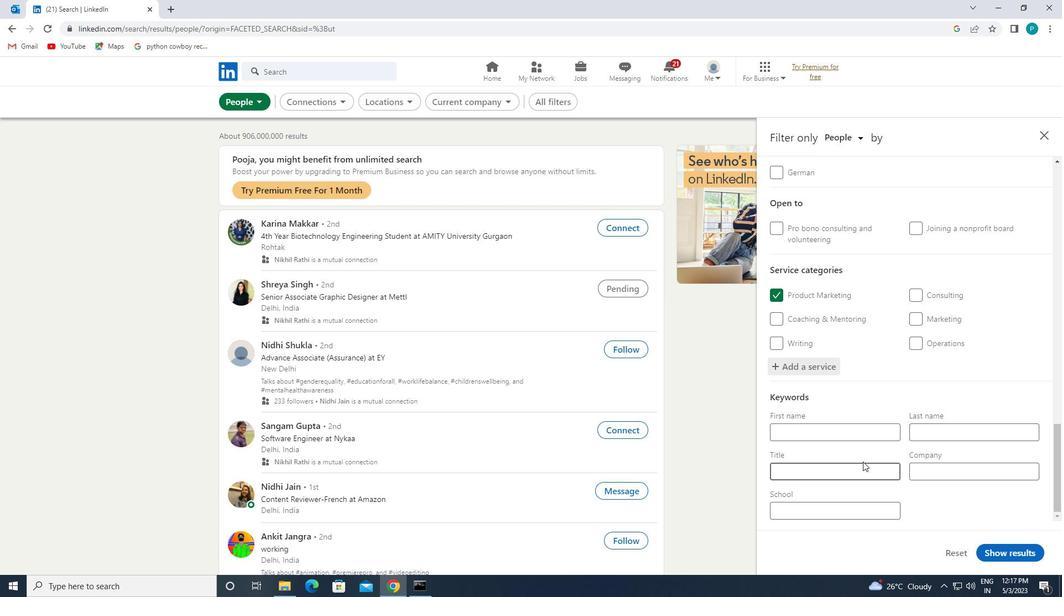 
Action: Key pressed <Key.caps_lock>VP<Key.space>OF<Key.space><Key.backspace><Key.backspace><Key.backspace><Key.caps_lock>OF<Key.space><Key.caps_lock>M<Key.caps_lock>ISCELLANEOUS<Key.space><Key.caps_lock>S<Key.caps_lock>TUFF
Screenshot: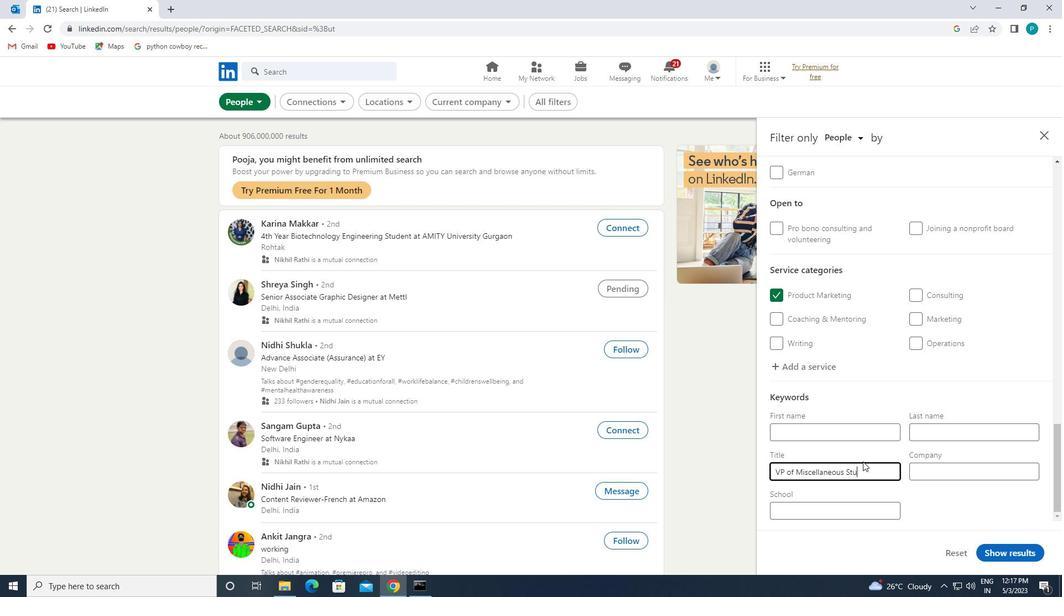 
Action: Mouse moved to (1000, 546)
Screenshot: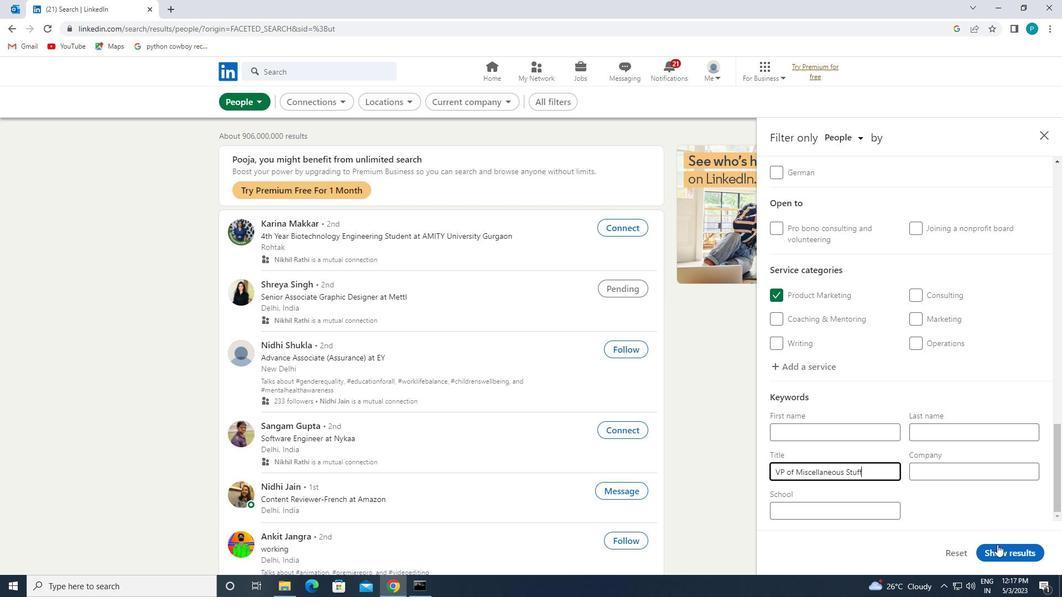 
Action: Mouse pressed left at (1000, 546)
Screenshot: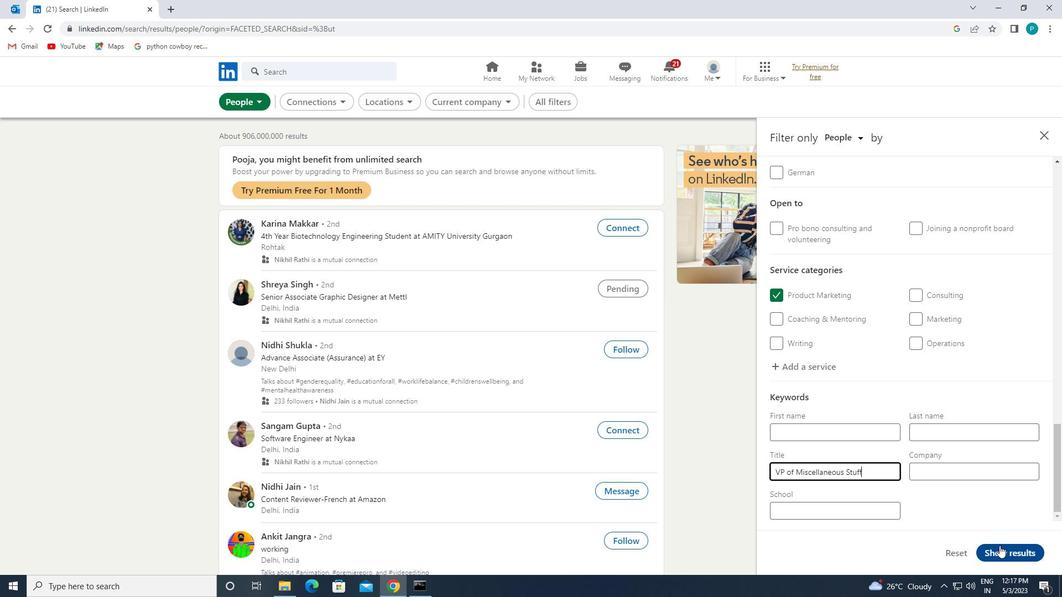 
